 Task: Open Card Card0000000004 in Board Board0000000001 in Workspace WS0000000001 in Trello. Add Member 17.ch.pooja@gmail.com to Card Card0000000004 in Board Board0000000001 in Workspace WS0000000001 in Trello. Add Red Label titled Label0000000004 to Card Card0000000004 in Board Board0000000001 in Workspace WS0000000001 in Trello. Add Checklist CL0000000004 to Card Card0000000004 in Board Board0000000001 in Workspace WS0000000001 in Trello. Add Dates with Start Date as Jul 01 2023 and Due Date as Jul 31 2023 to Card Card0000000004 in Board Board0000000001 in Workspace WS0000000001 in Trello
Action: Mouse moved to (394, 443)
Screenshot: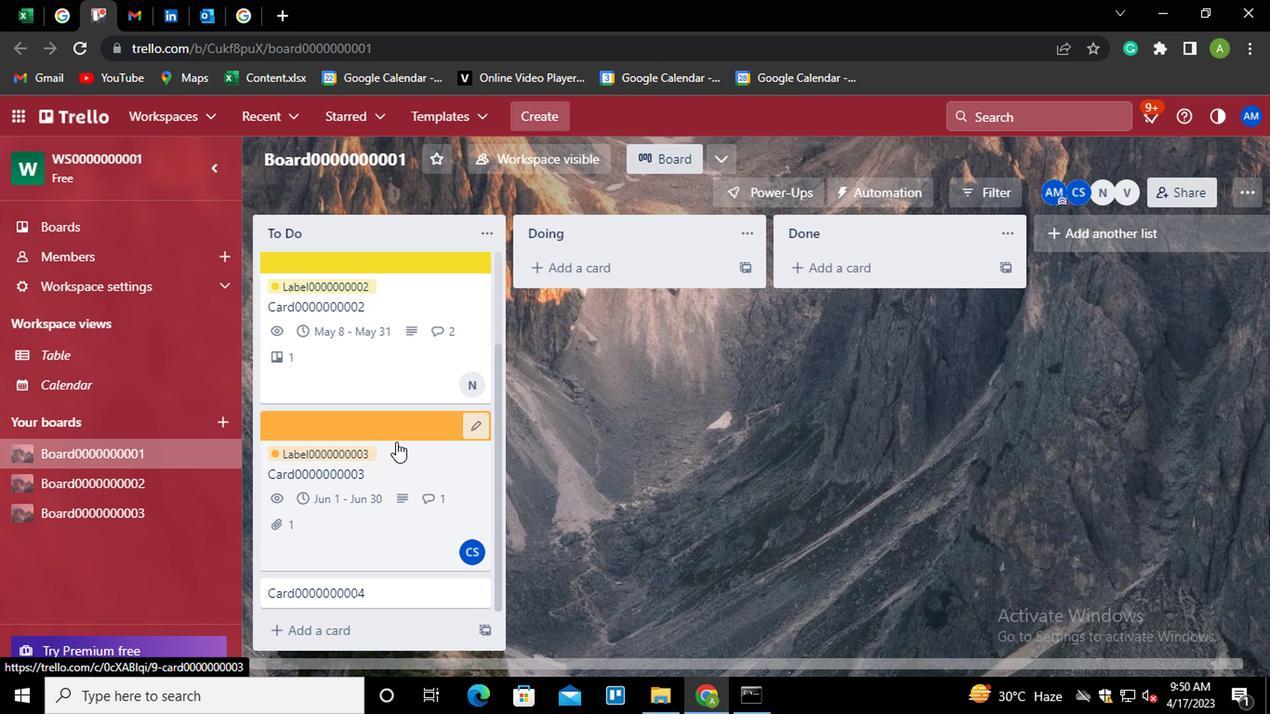 
Action: Mouse scrolled (394, 442) with delta (0, 0)
Screenshot: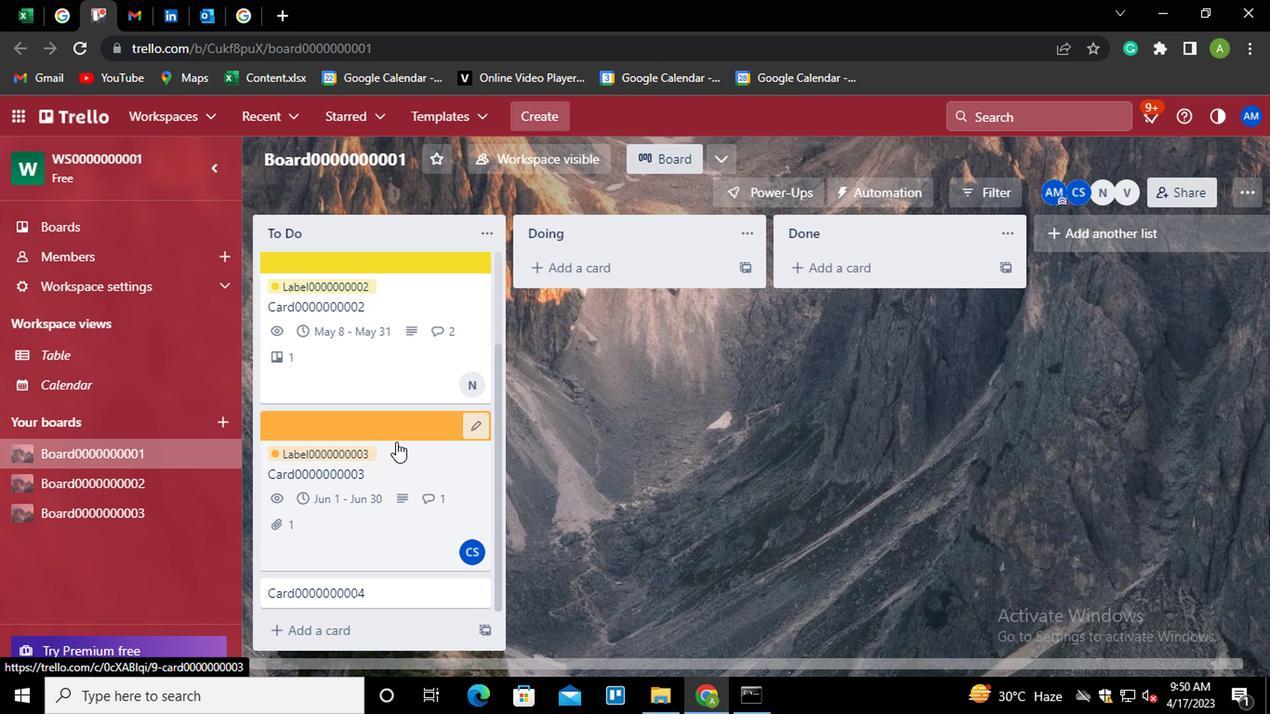 
Action: Mouse scrolled (394, 442) with delta (0, 0)
Screenshot: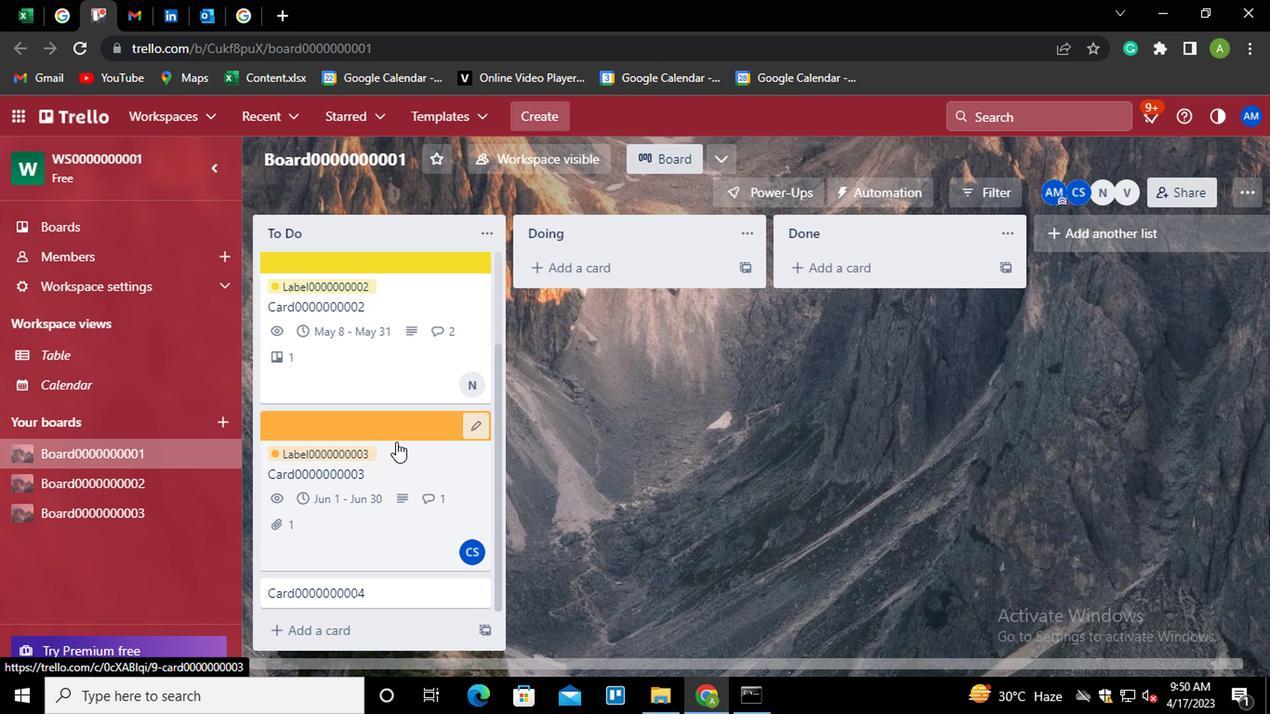 
Action: Mouse scrolled (394, 442) with delta (0, 0)
Screenshot: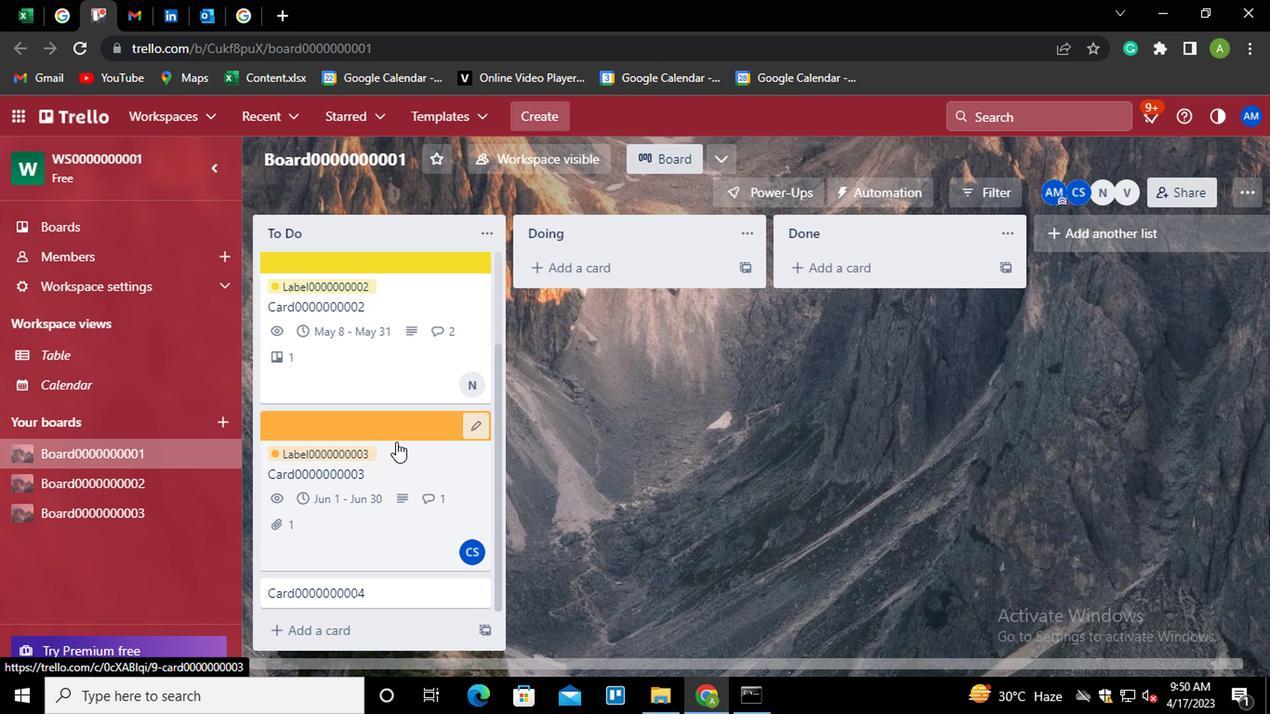 
Action: Mouse scrolled (394, 442) with delta (0, 0)
Screenshot: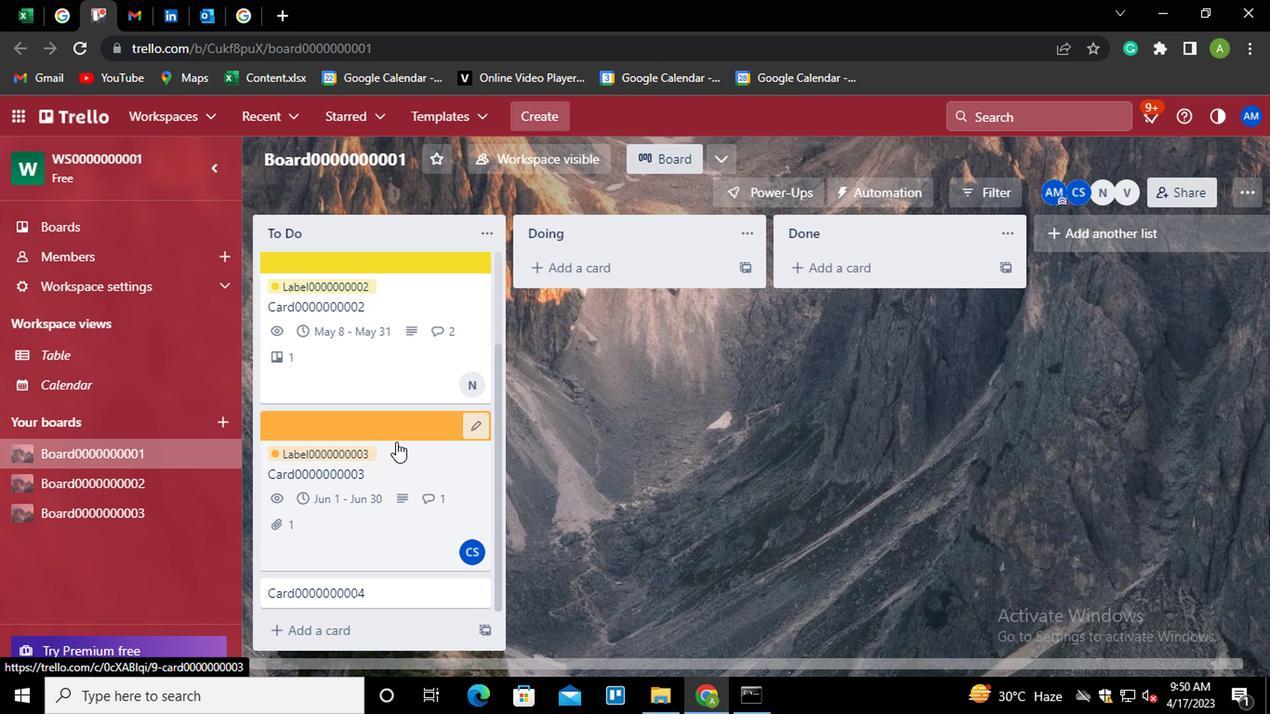 
Action: Mouse moved to (383, 590)
Screenshot: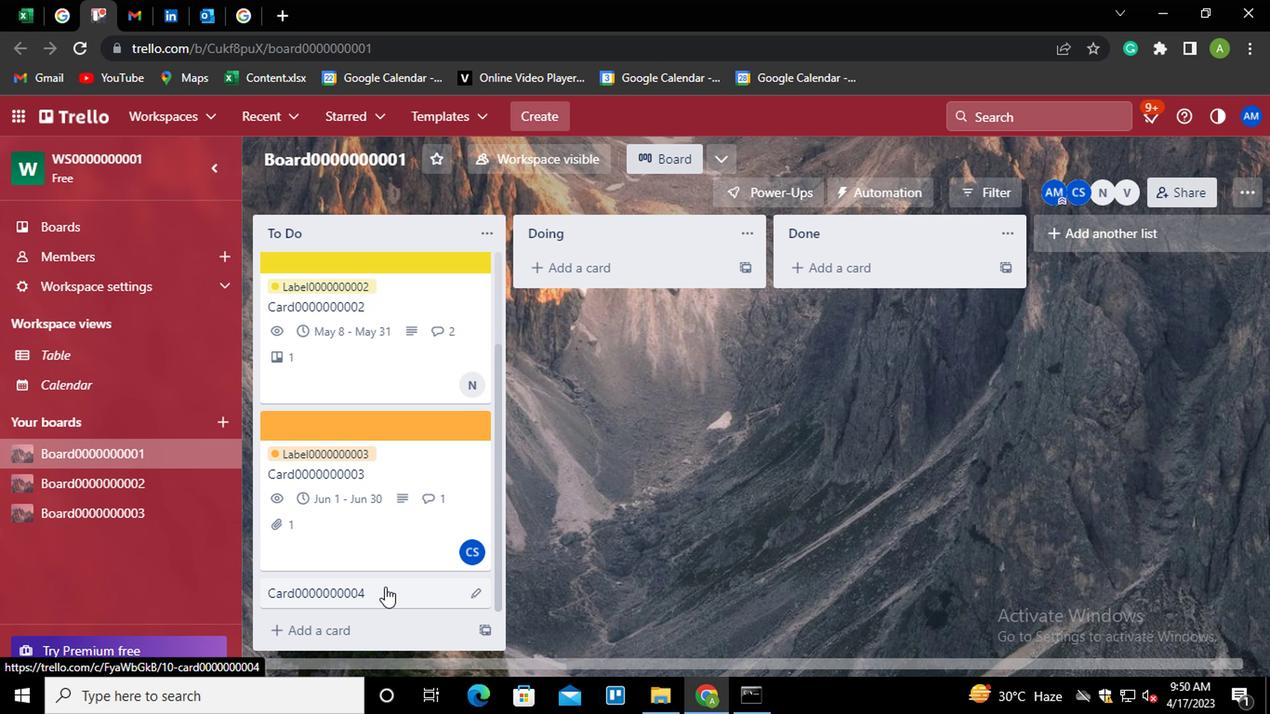 
Action: Mouse pressed left at (383, 590)
Screenshot: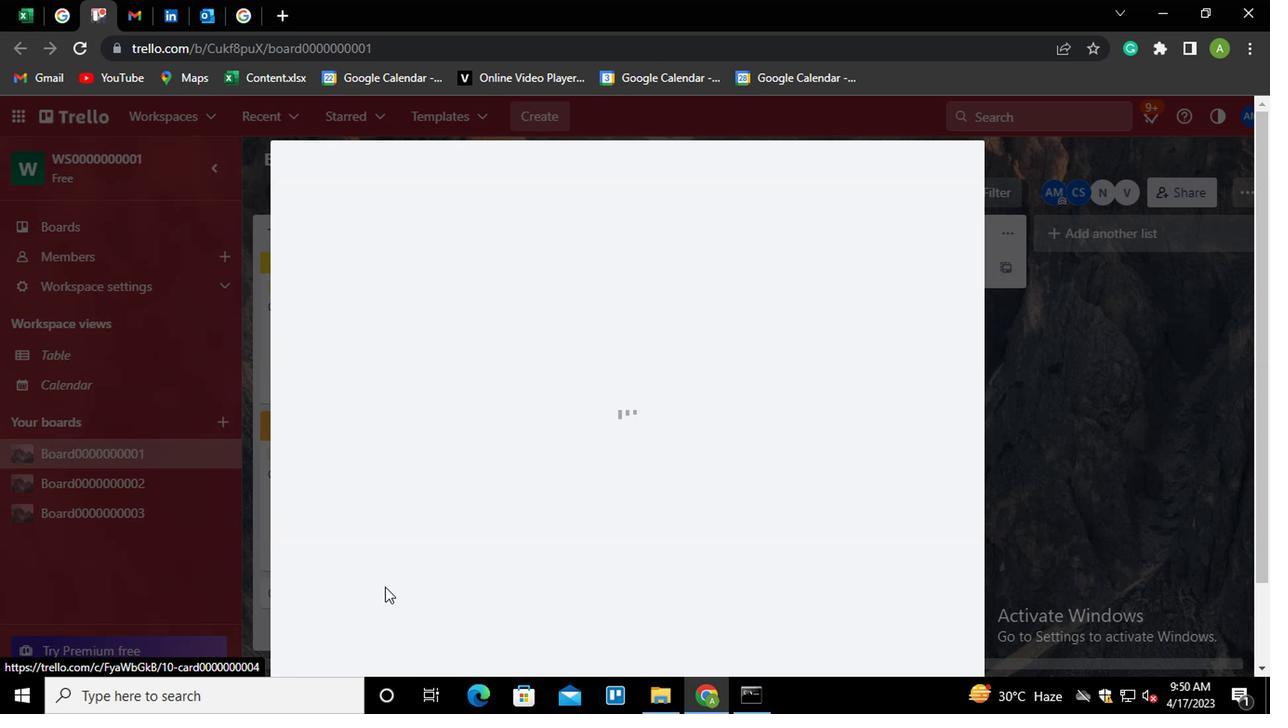 
Action: Mouse moved to (884, 332)
Screenshot: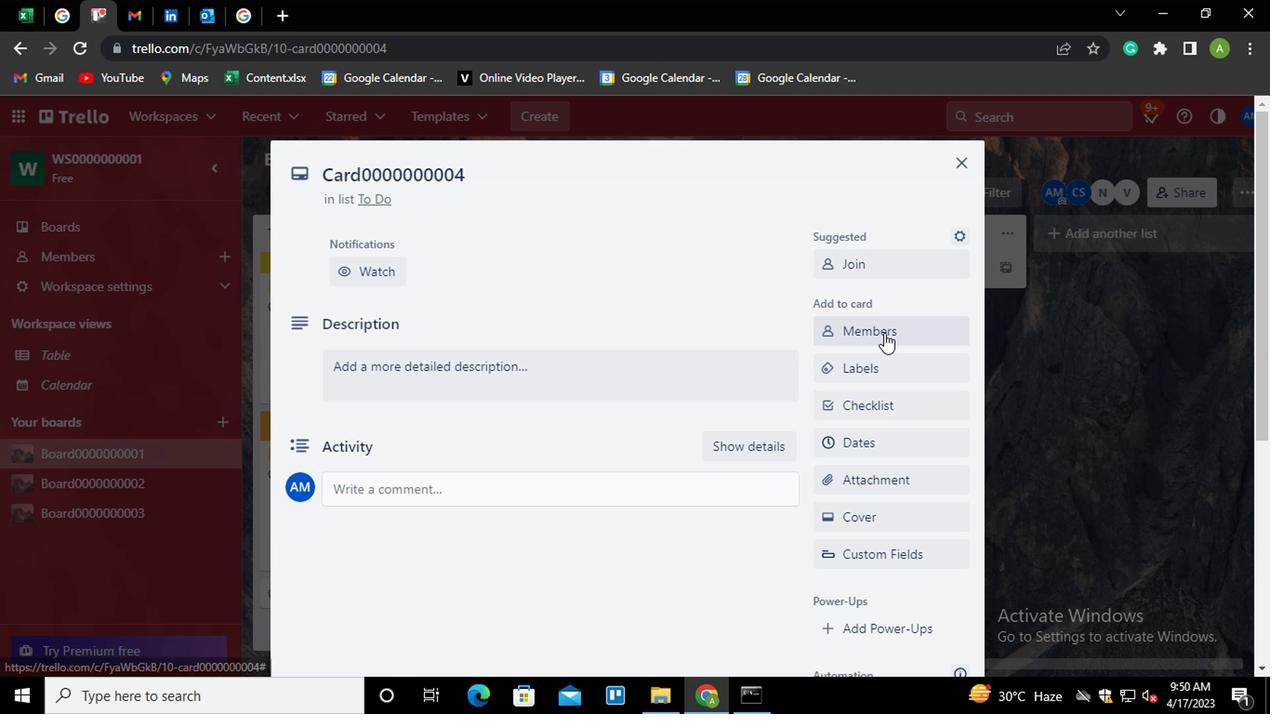 
Action: Mouse pressed left at (884, 332)
Screenshot: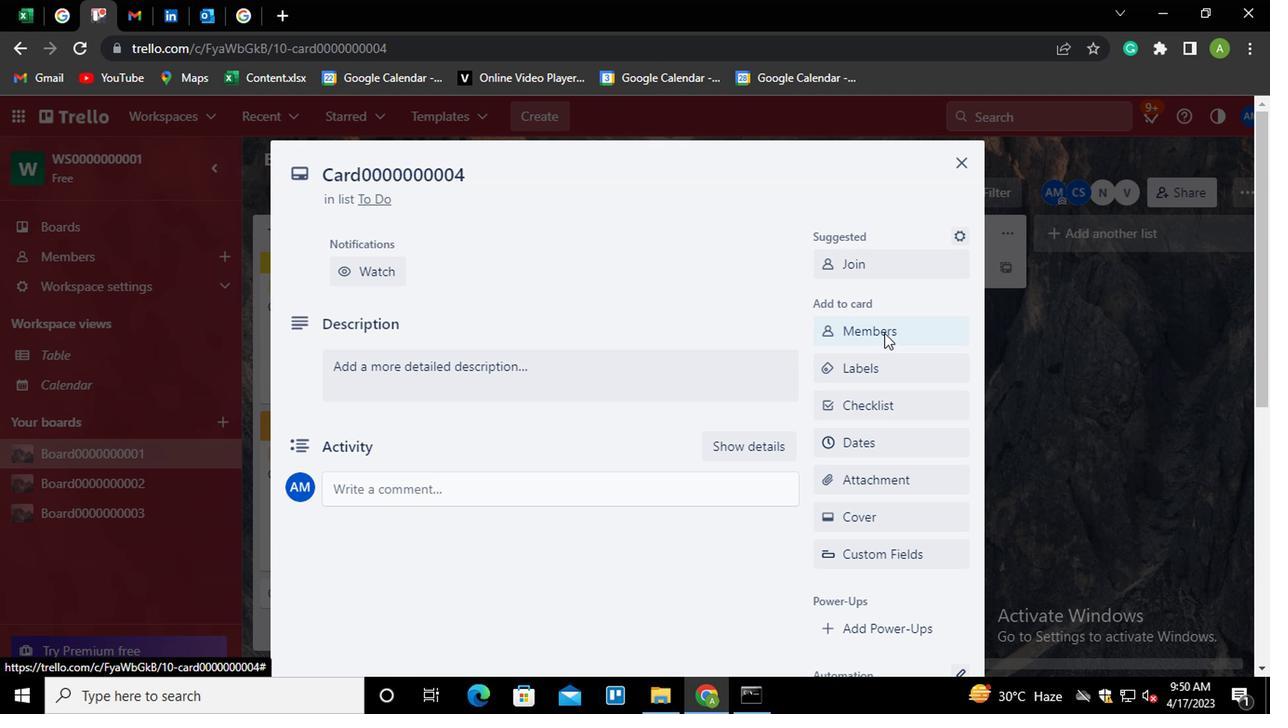 
Action: Mouse moved to (916, 201)
Screenshot: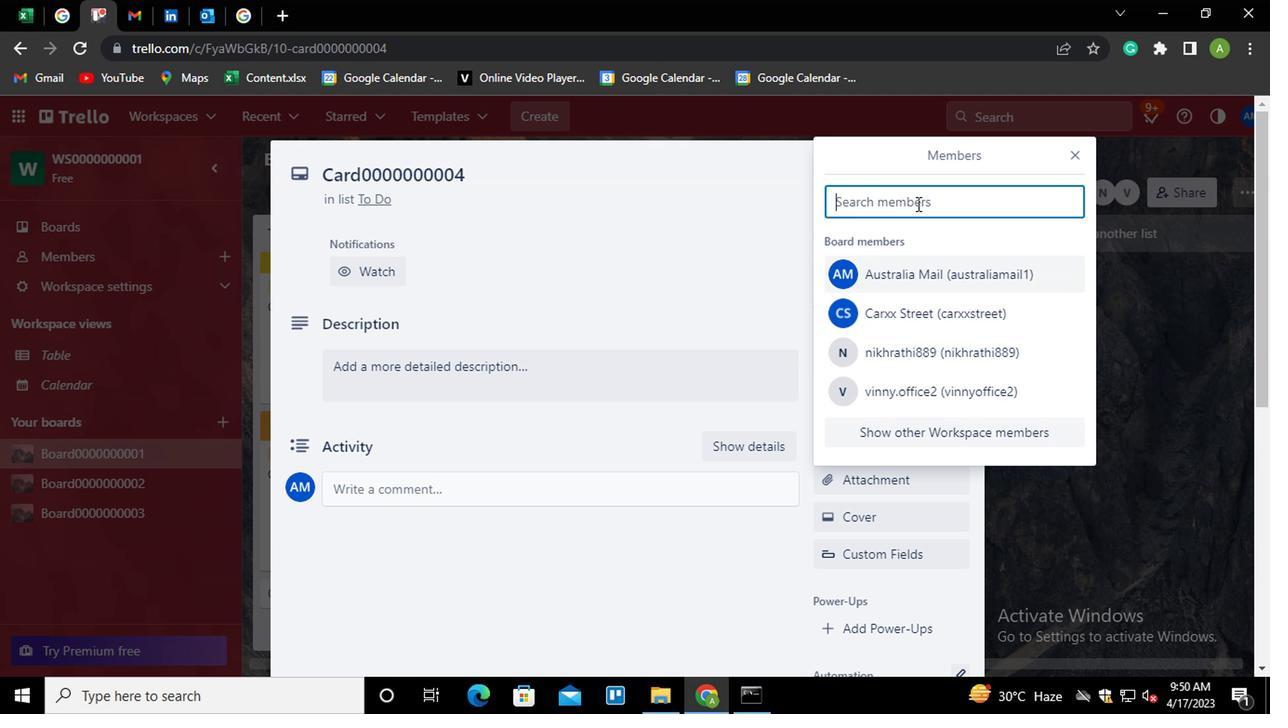 
Action: Mouse pressed left at (916, 201)
Screenshot: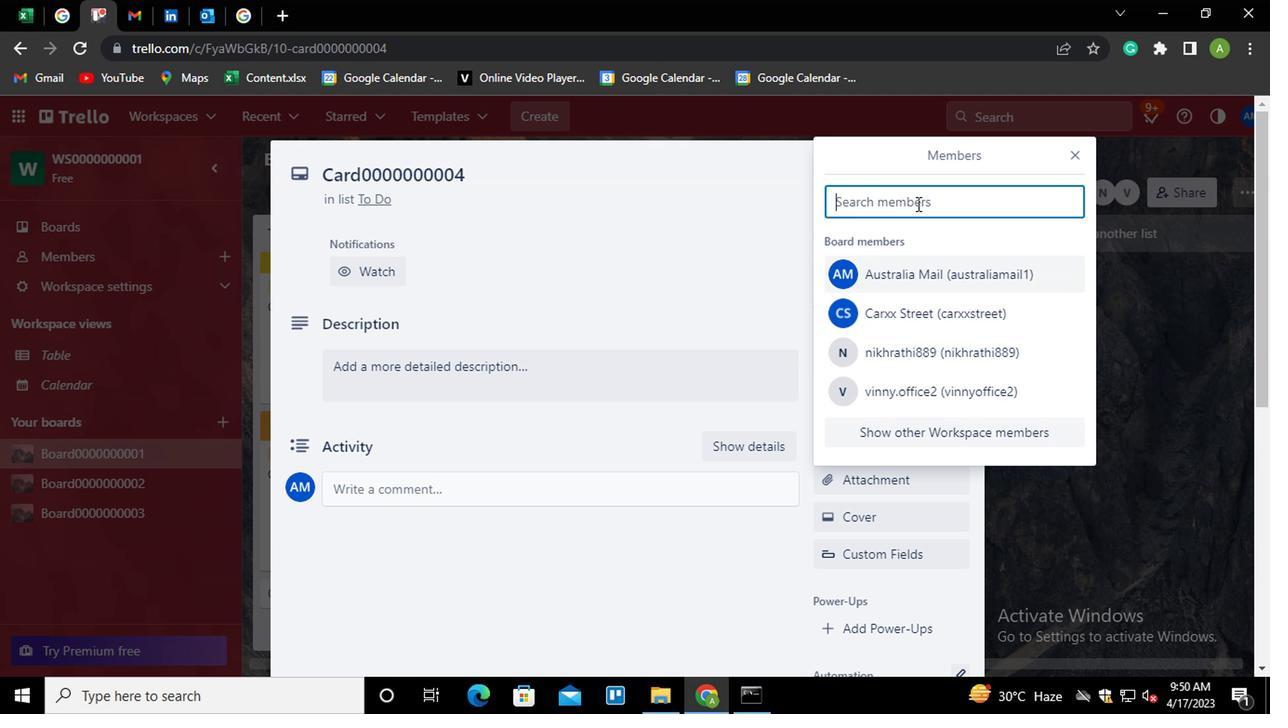 
Action: Mouse moved to (925, 198)
Screenshot: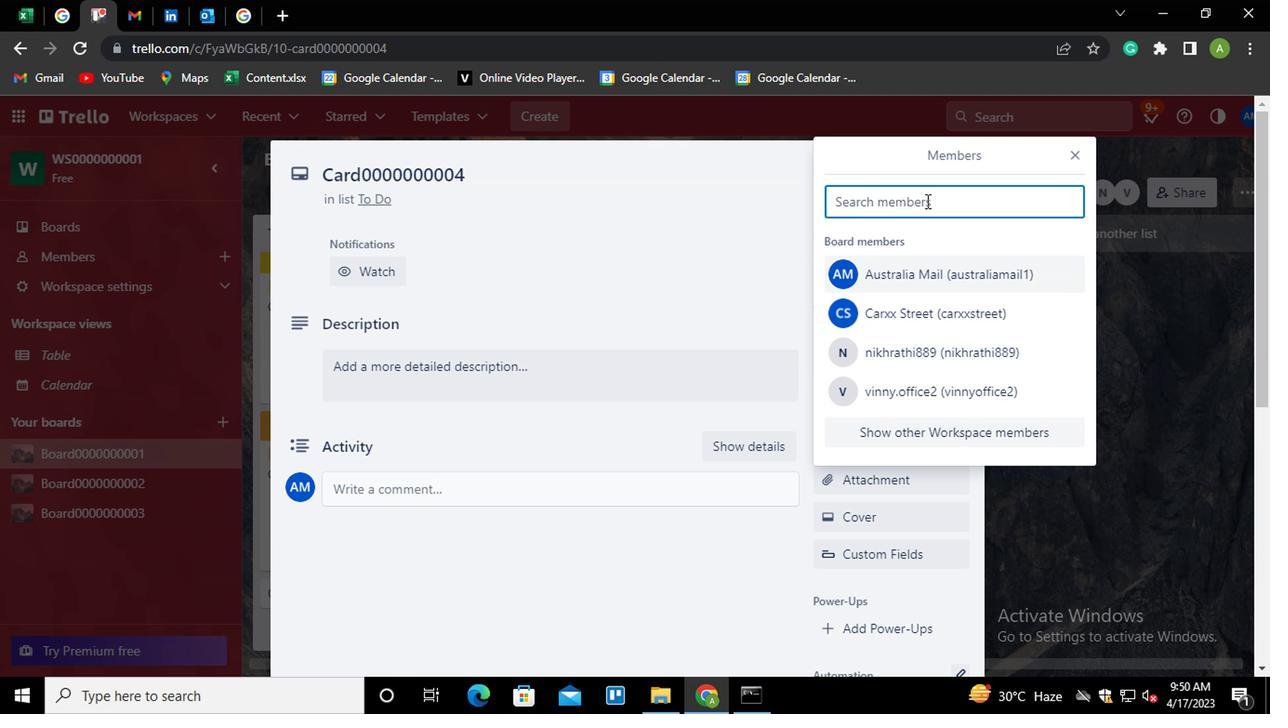 
Action: Key pressed 17.
Screenshot: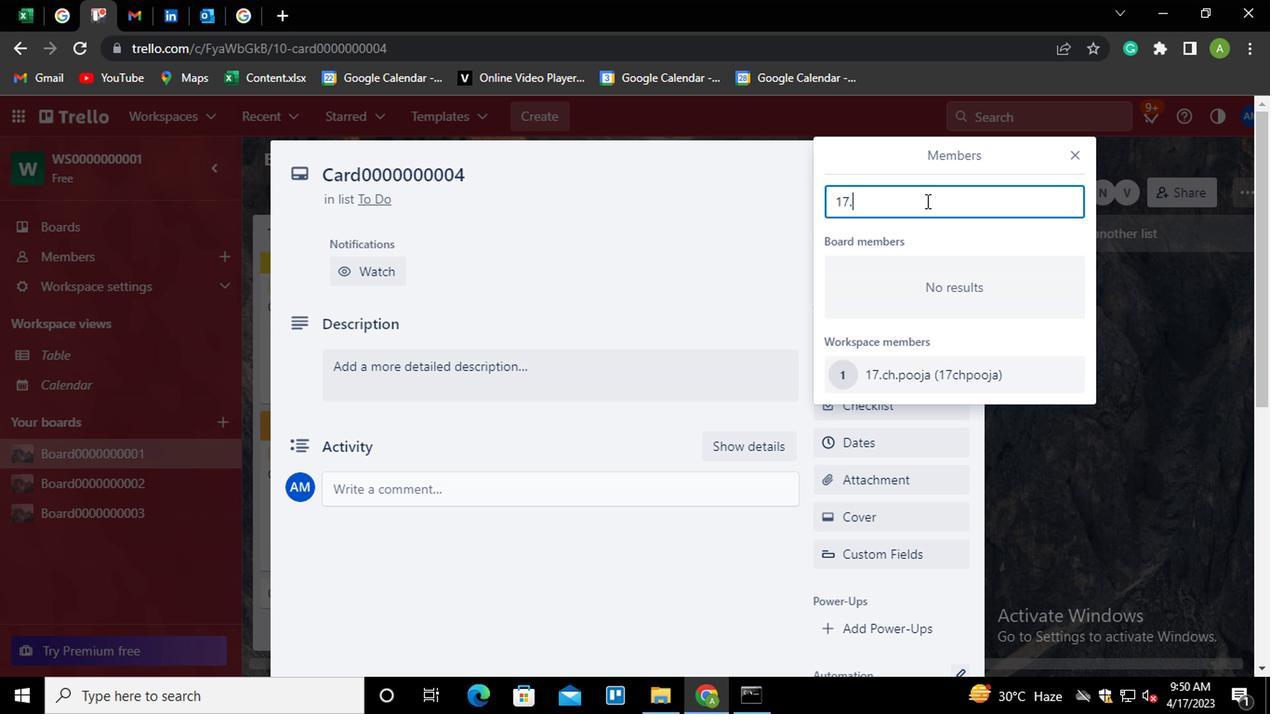 
Action: Mouse moved to (887, 371)
Screenshot: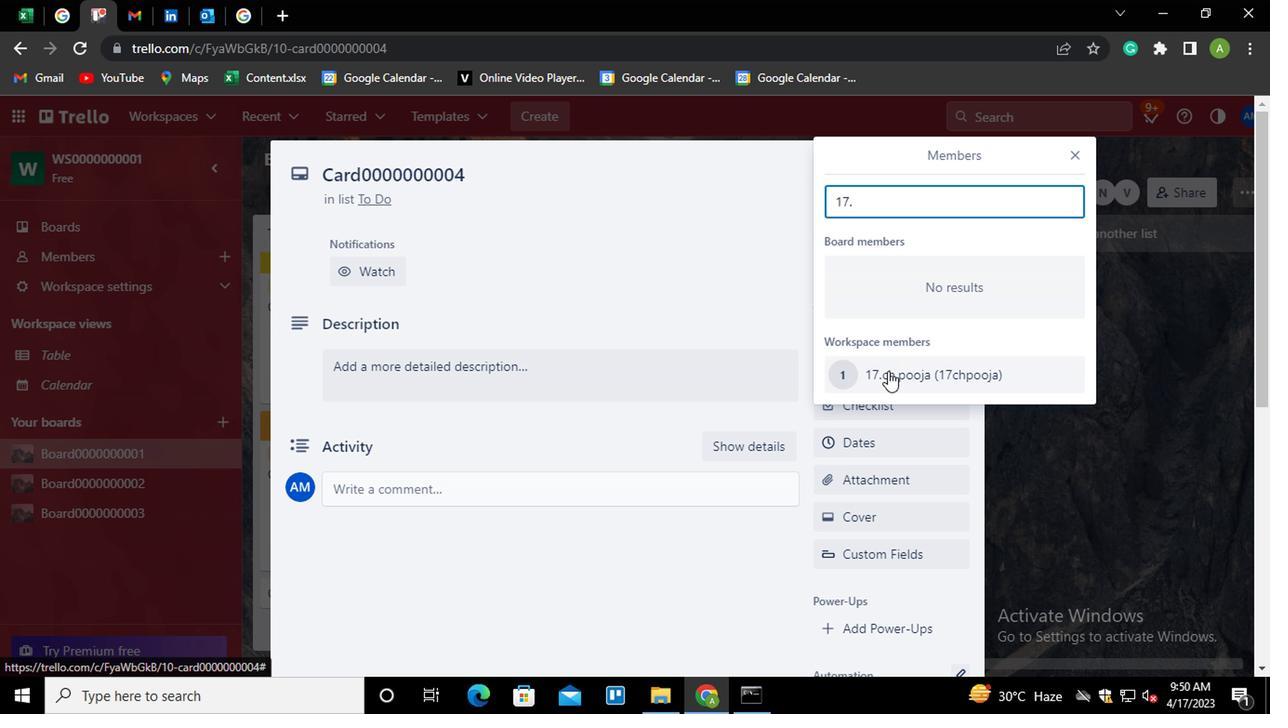 
Action: Mouse pressed left at (887, 371)
Screenshot: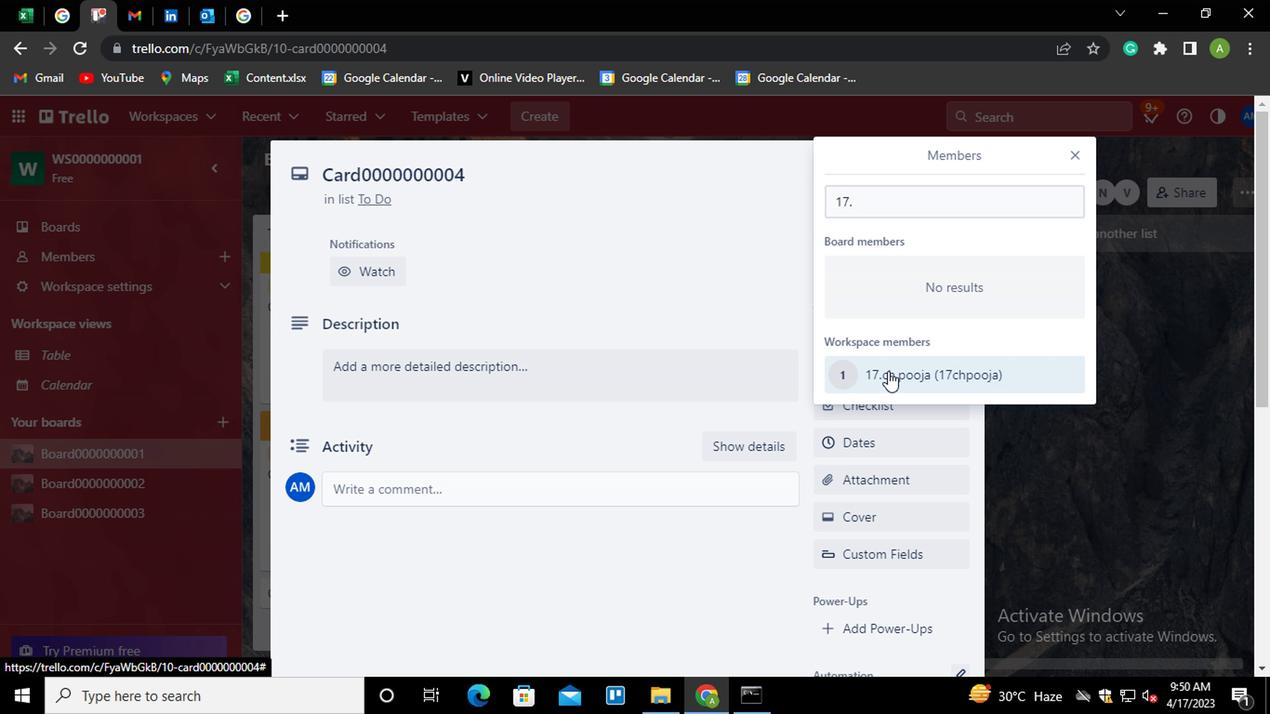 
Action: Mouse moved to (776, 240)
Screenshot: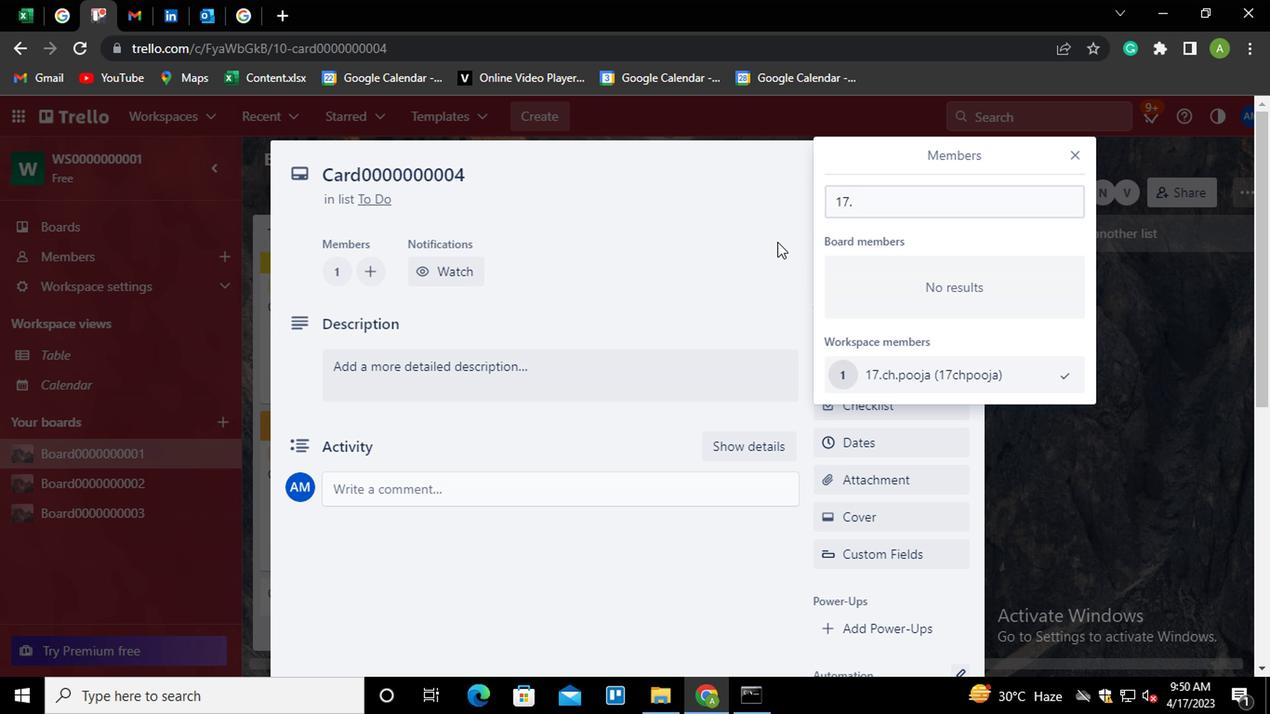 
Action: Mouse pressed left at (776, 240)
Screenshot: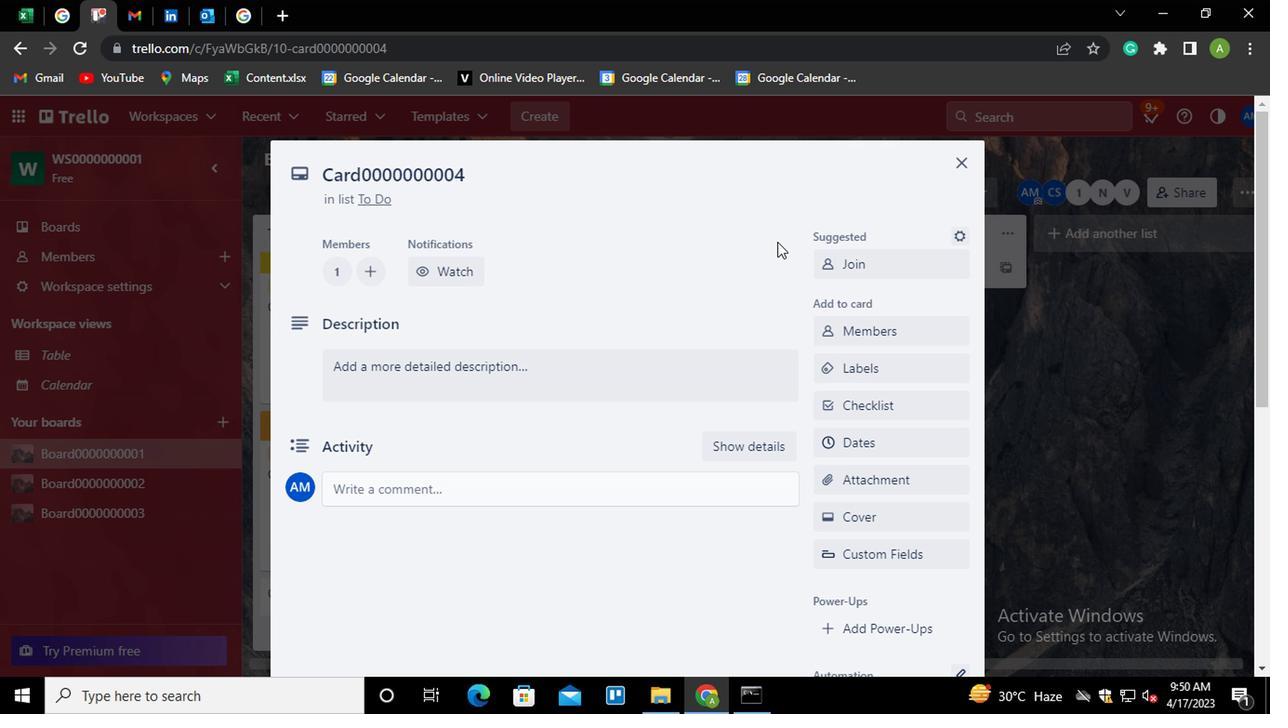 
Action: Mouse moved to (856, 365)
Screenshot: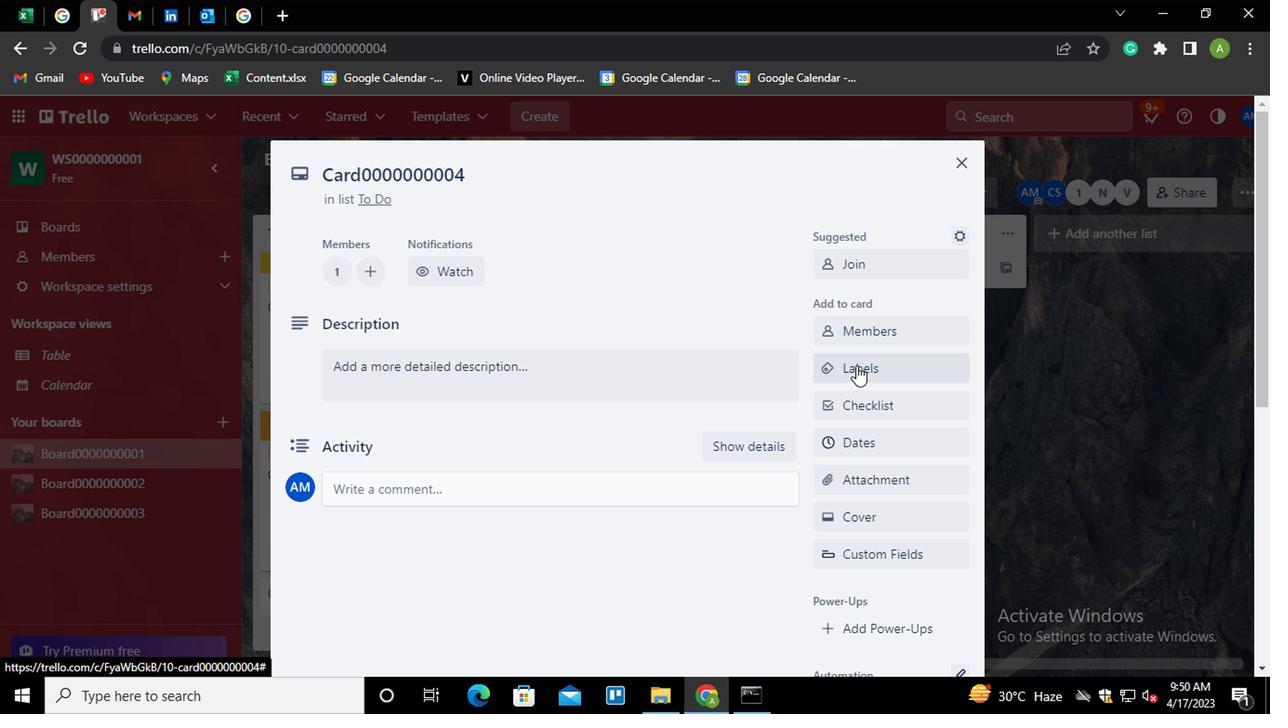
Action: Mouse pressed left at (856, 365)
Screenshot: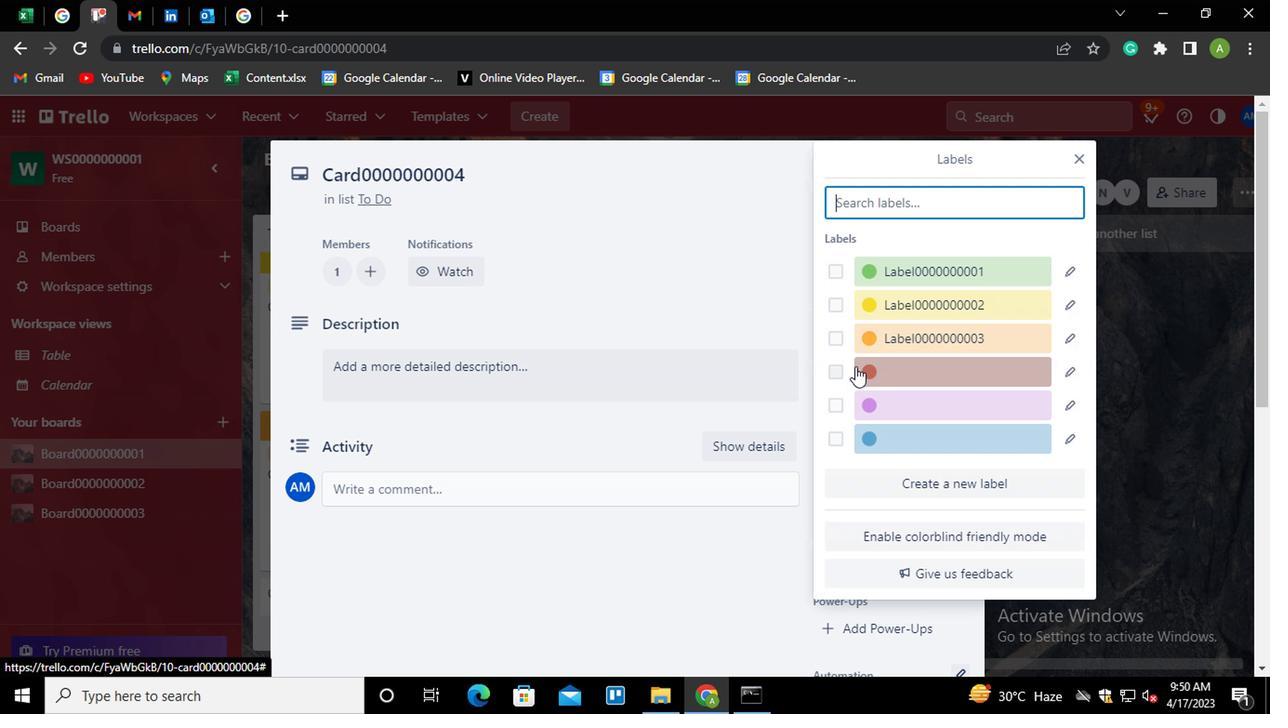 
Action: Mouse moved to (831, 371)
Screenshot: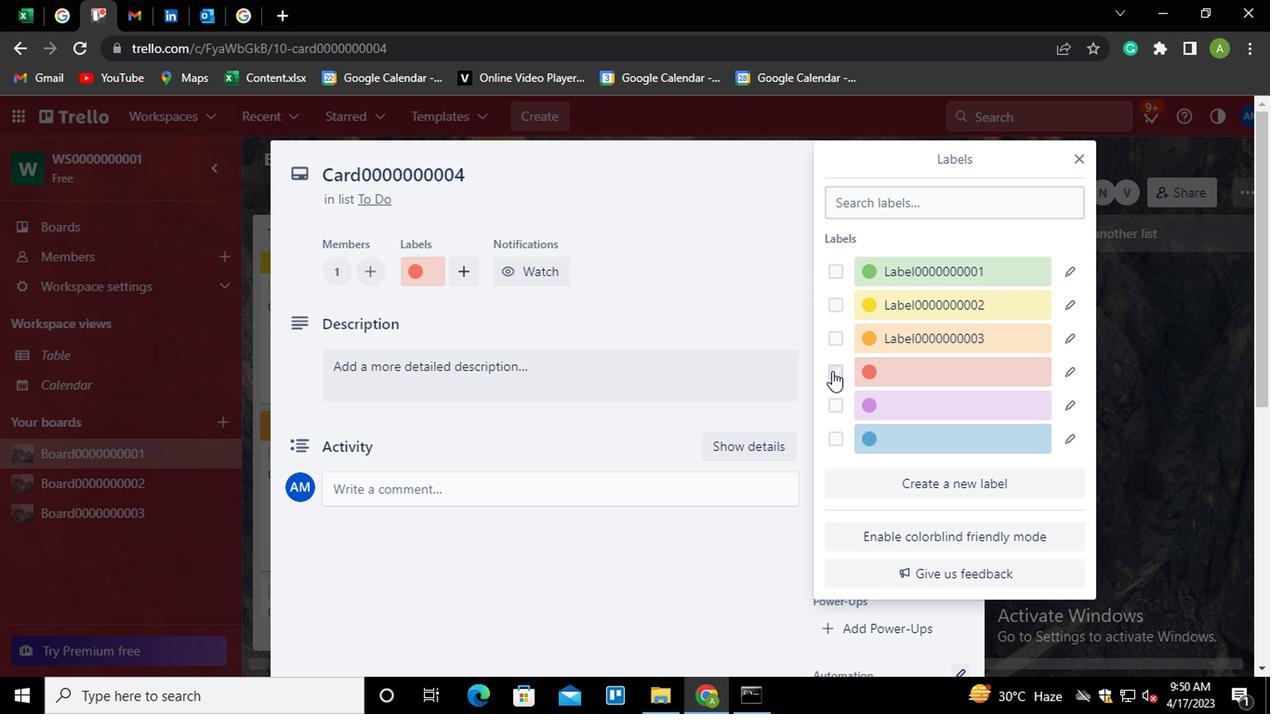 
Action: Mouse pressed left at (831, 371)
Screenshot: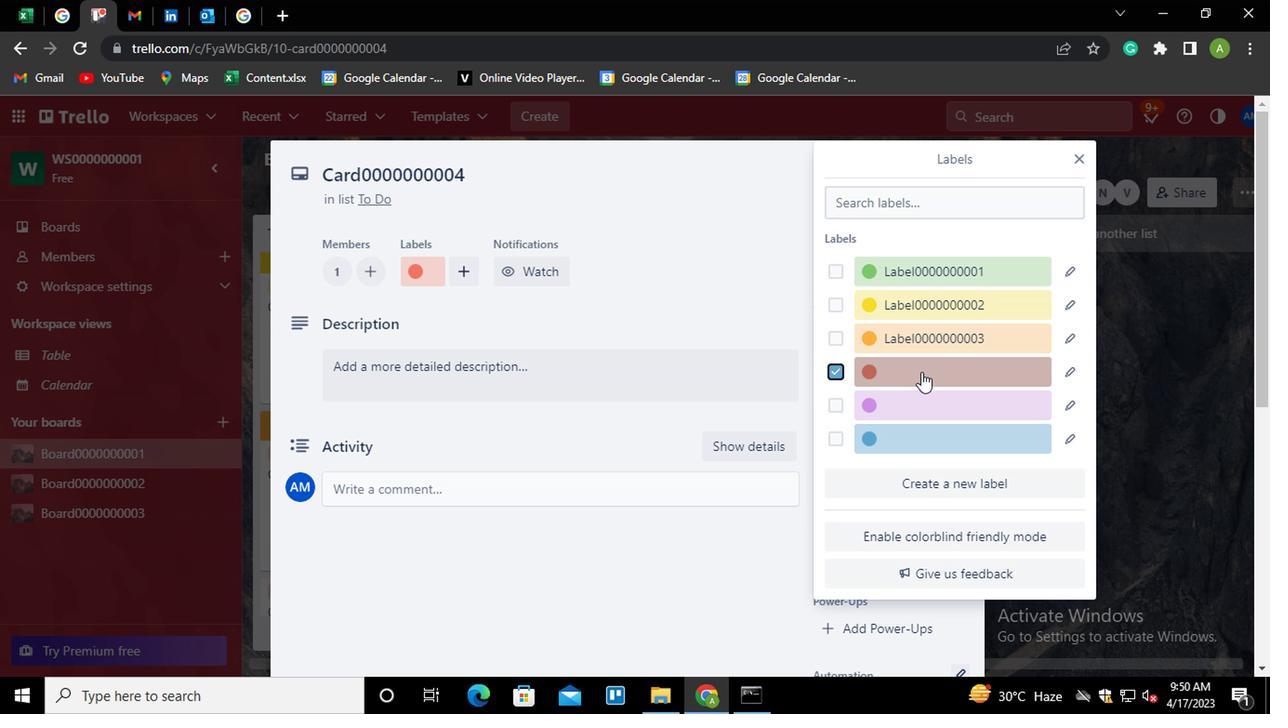 
Action: Mouse moved to (1067, 367)
Screenshot: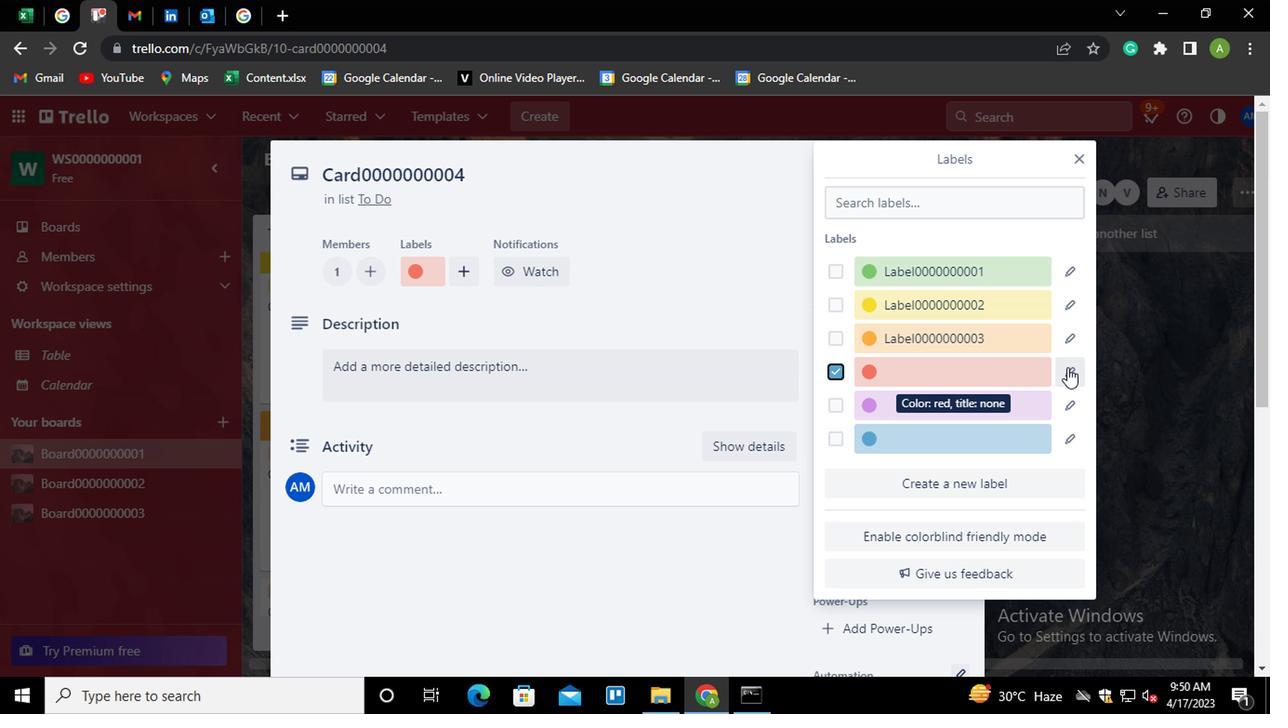 
Action: Mouse pressed left at (1067, 367)
Screenshot: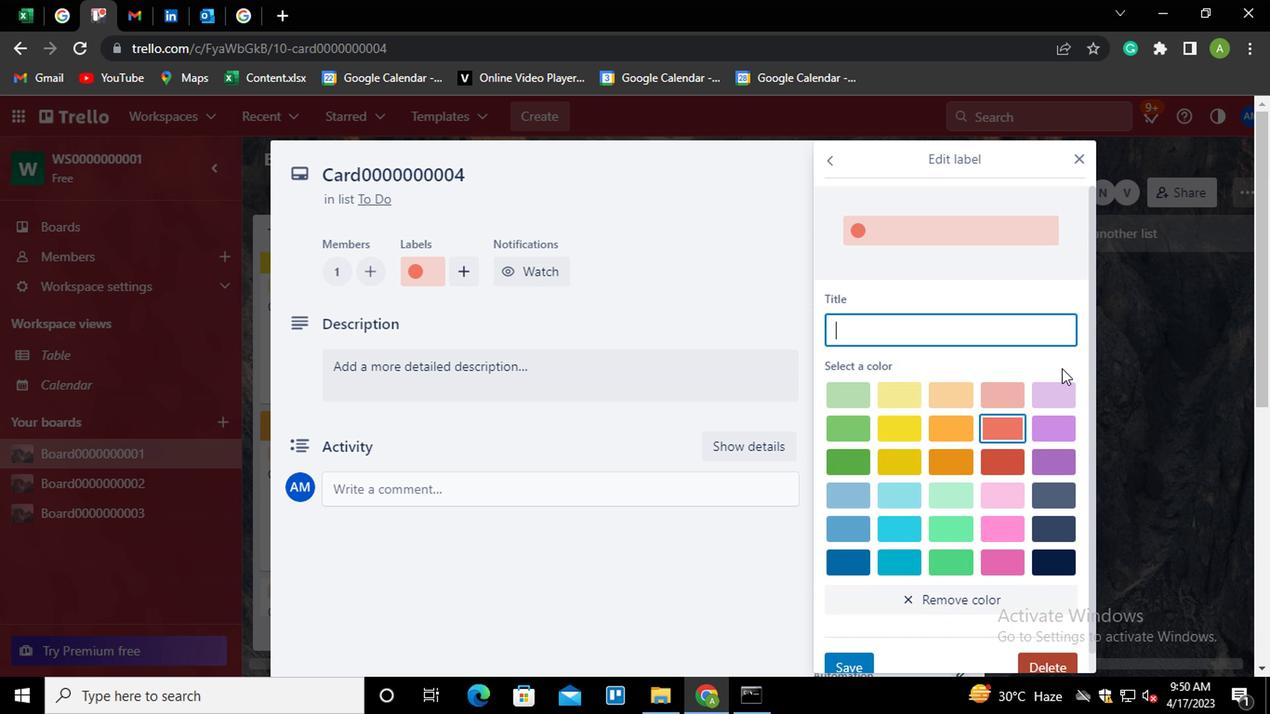 
Action: Mouse moved to (859, 328)
Screenshot: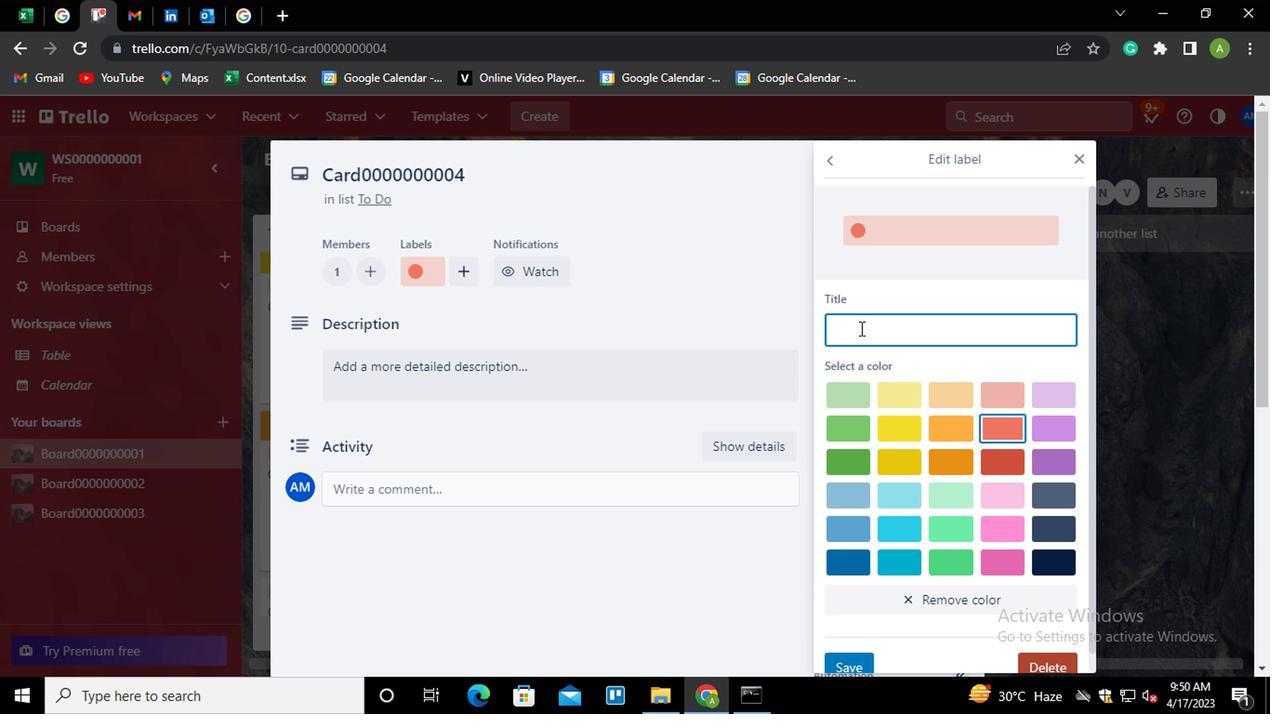 
Action: Mouse pressed left at (859, 328)
Screenshot: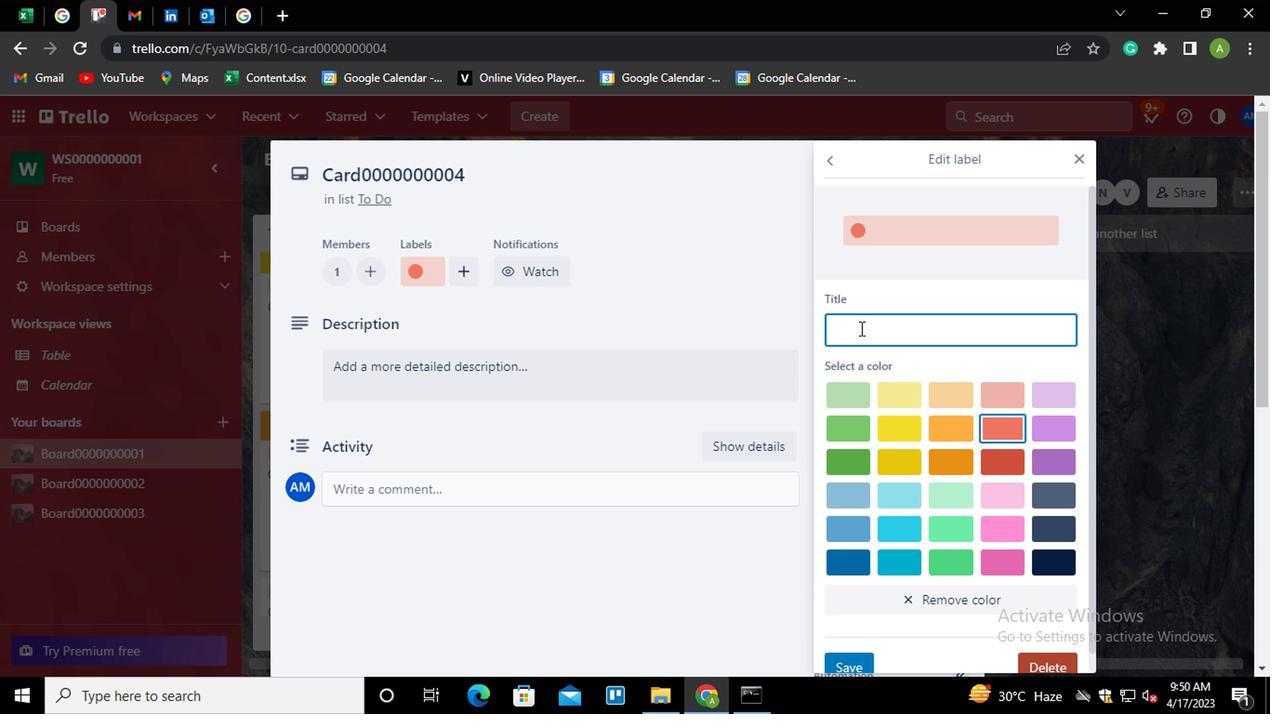 
Action: Mouse moved to (859, 328)
Screenshot: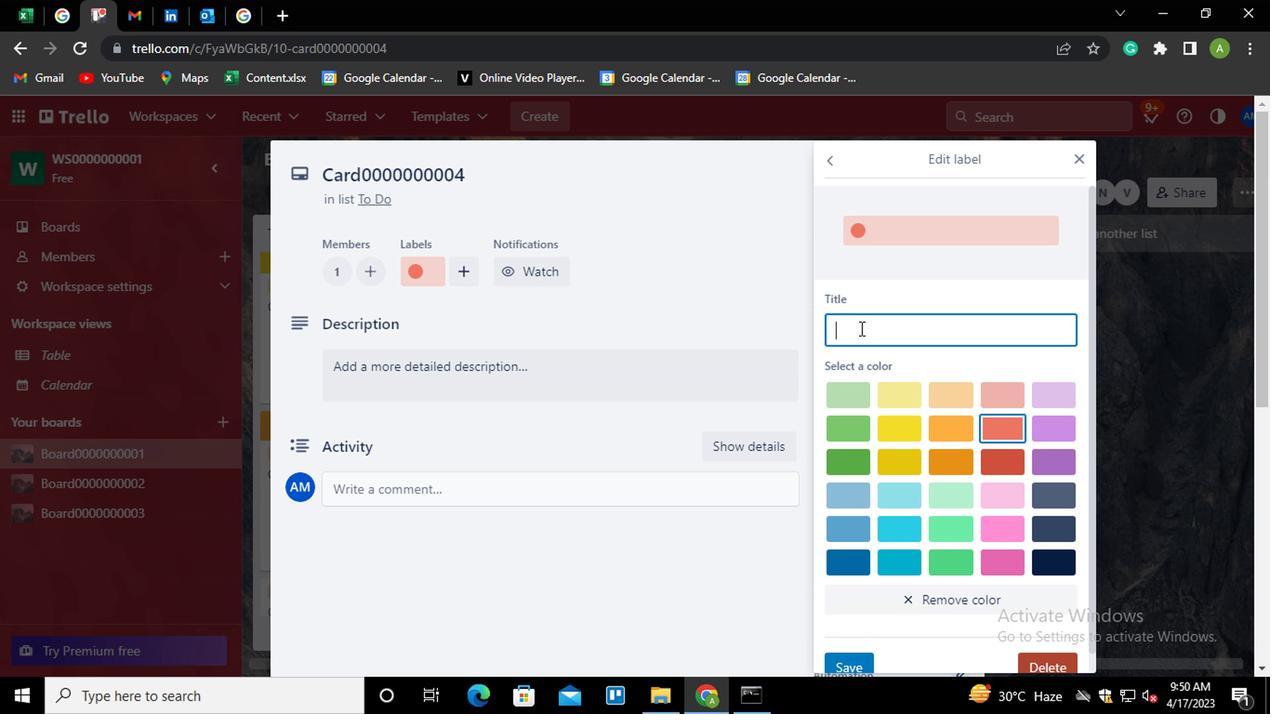 
Action: Key pressed <Key.shift><Key.shift><Key.shift><Key.shift><Key.shift><Key.shift><Key.shift><Key.shift><Key.shift><Key.shift><Key.shift><Key.shift><Key.shift><Key.shift><Key.shift><Key.shift><Key.shift><Key.shift><Key.shift><Key.shift><Key.shift><Key.shift><Key.shift><Key.shift><Key.shift><Key.shift>LABEL0000000004
Screenshot: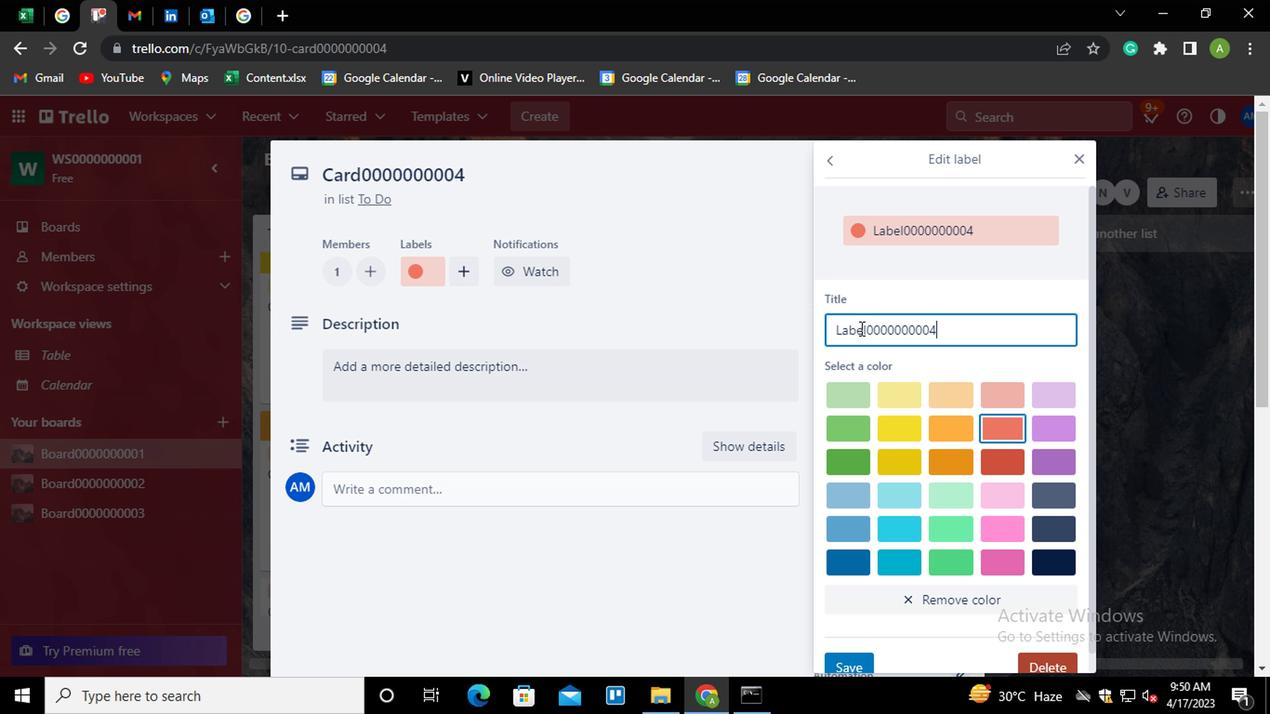 
Action: Mouse moved to (854, 670)
Screenshot: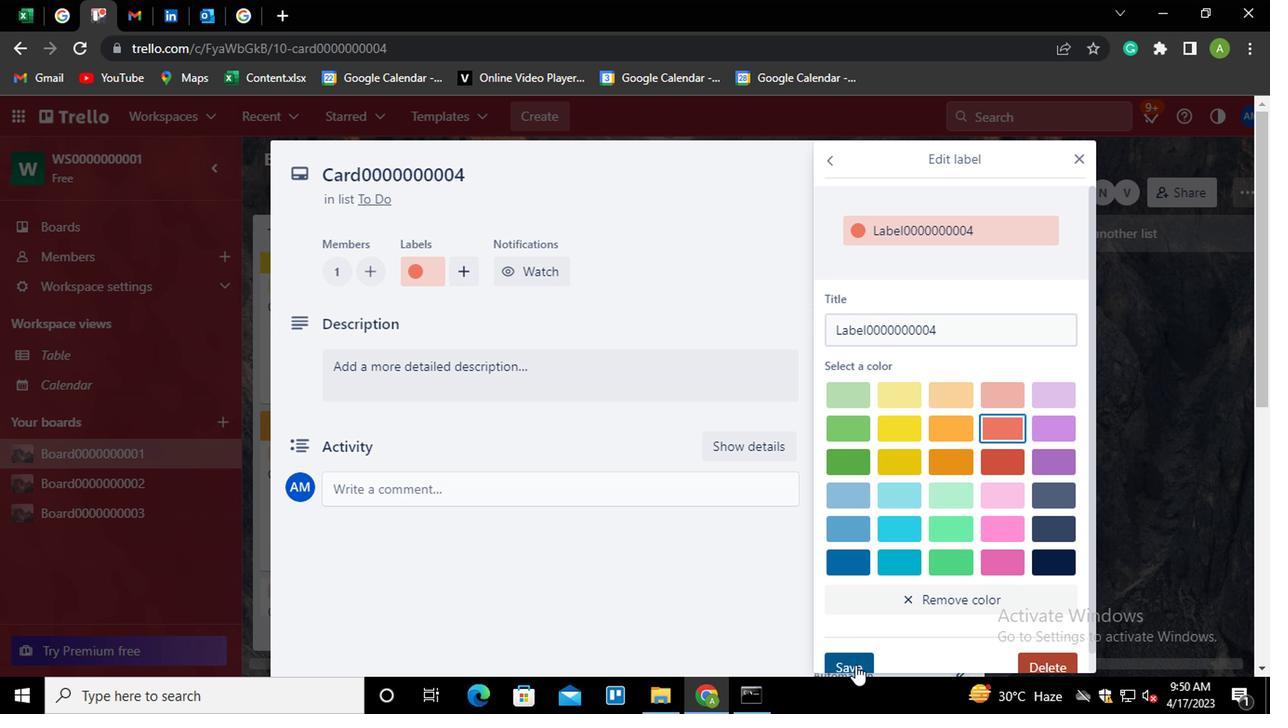 
Action: Mouse pressed left at (854, 670)
Screenshot: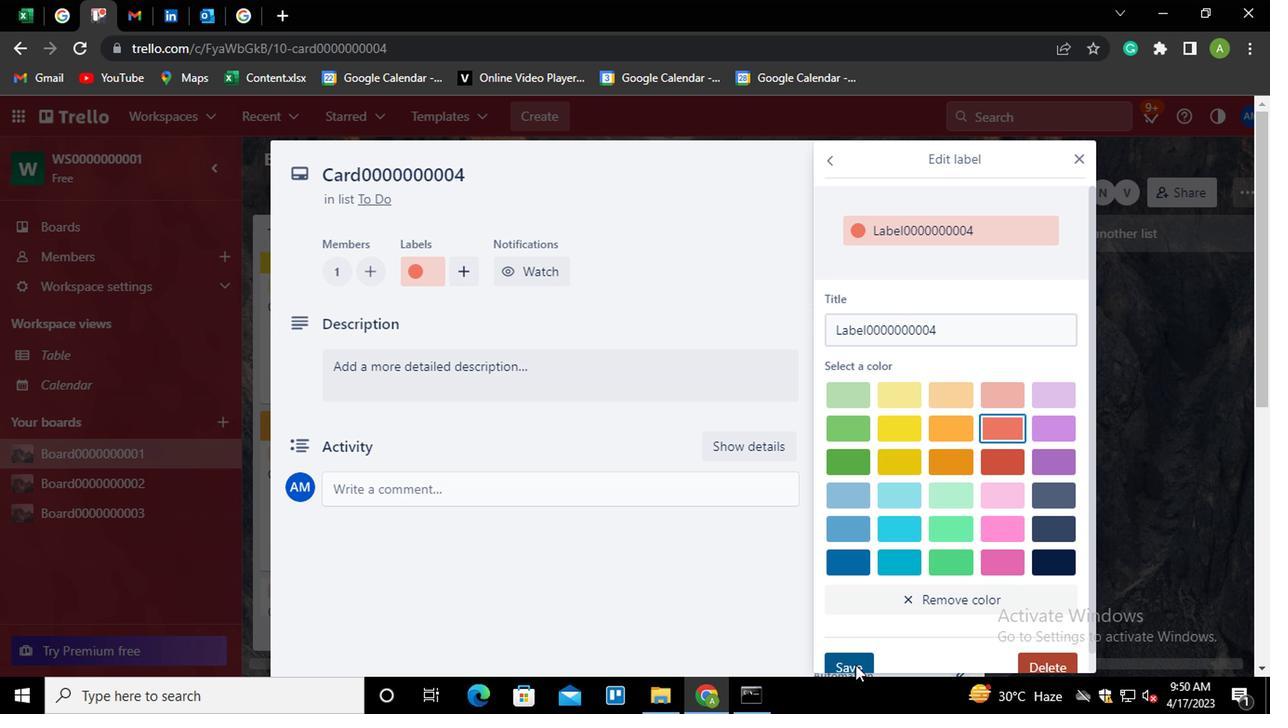 
Action: Mouse moved to (731, 295)
Screenshot: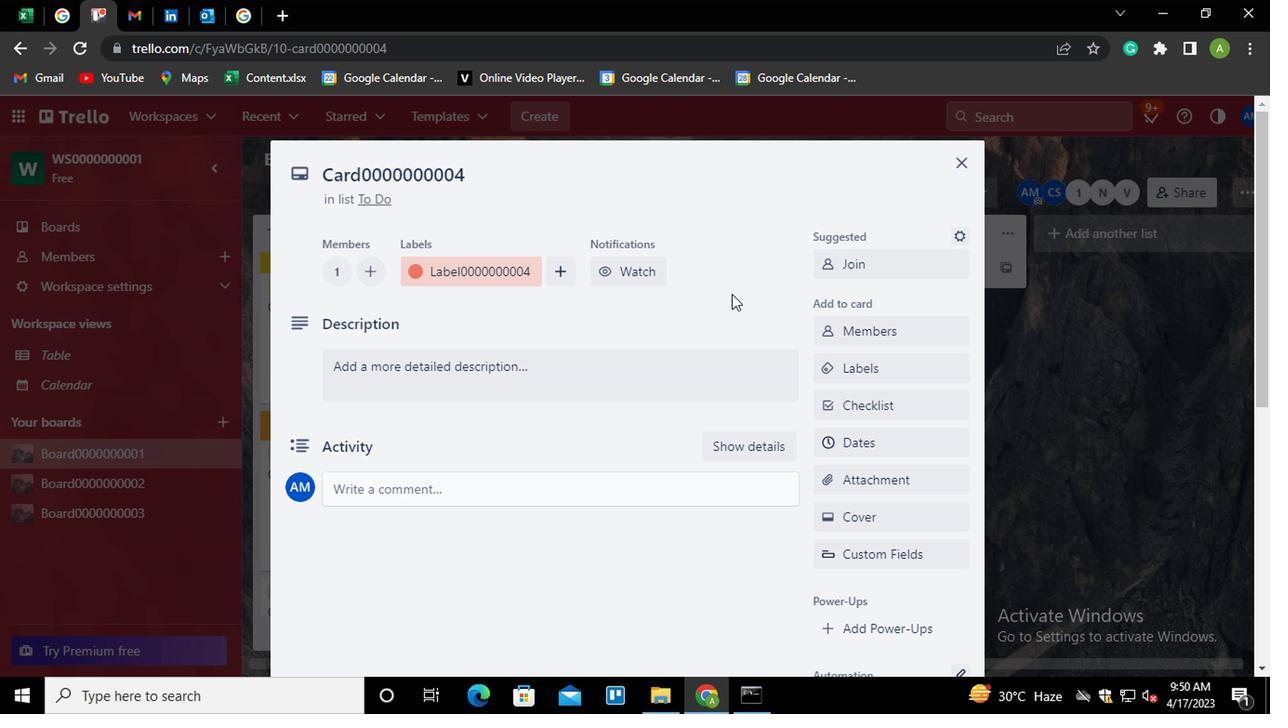 
Action: Mouse pressed left at (731, 295)
Screenshot: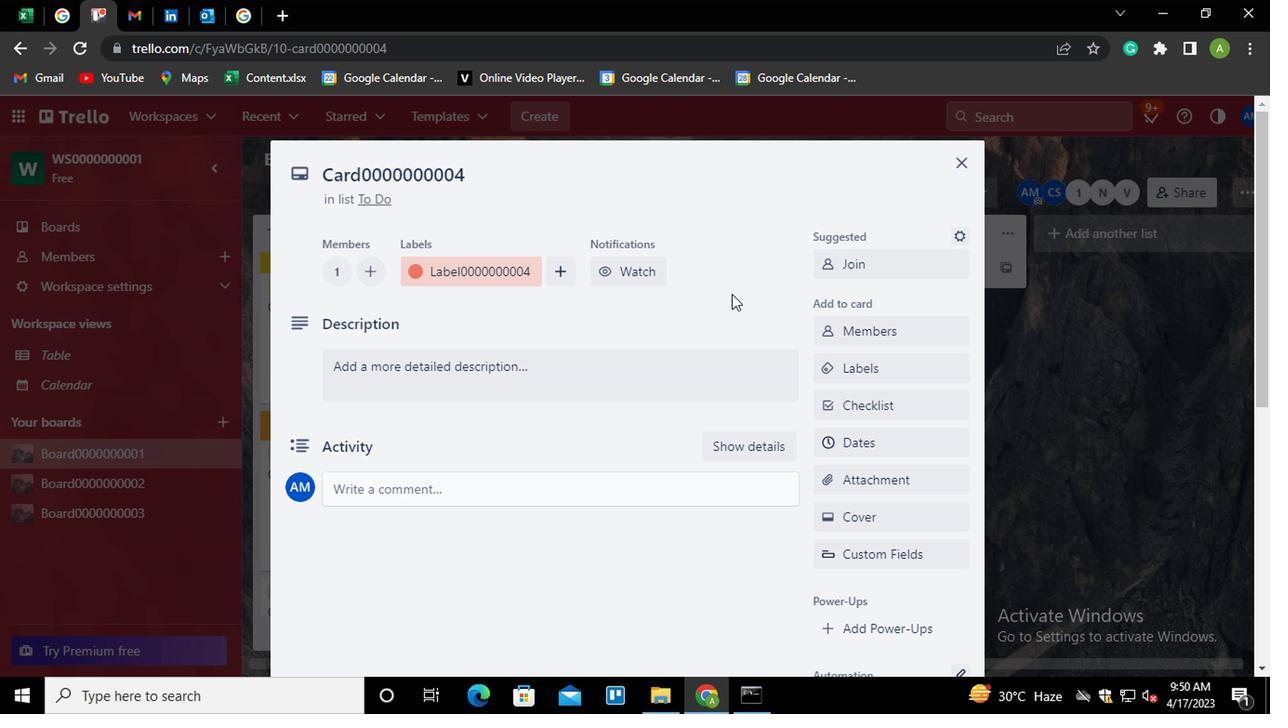 
Action: Mouse moved to (864, 418)
Screenshot: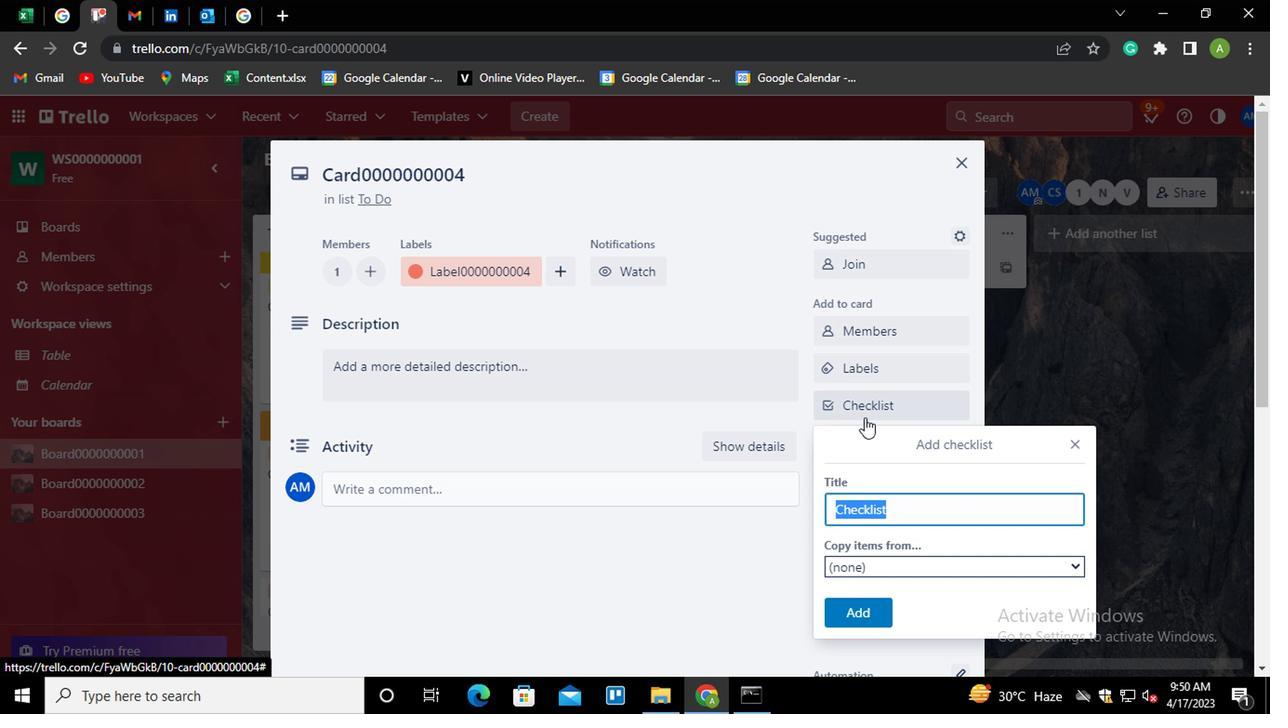 
Action: Mouse pressed left at (864, 418)
Screenshot: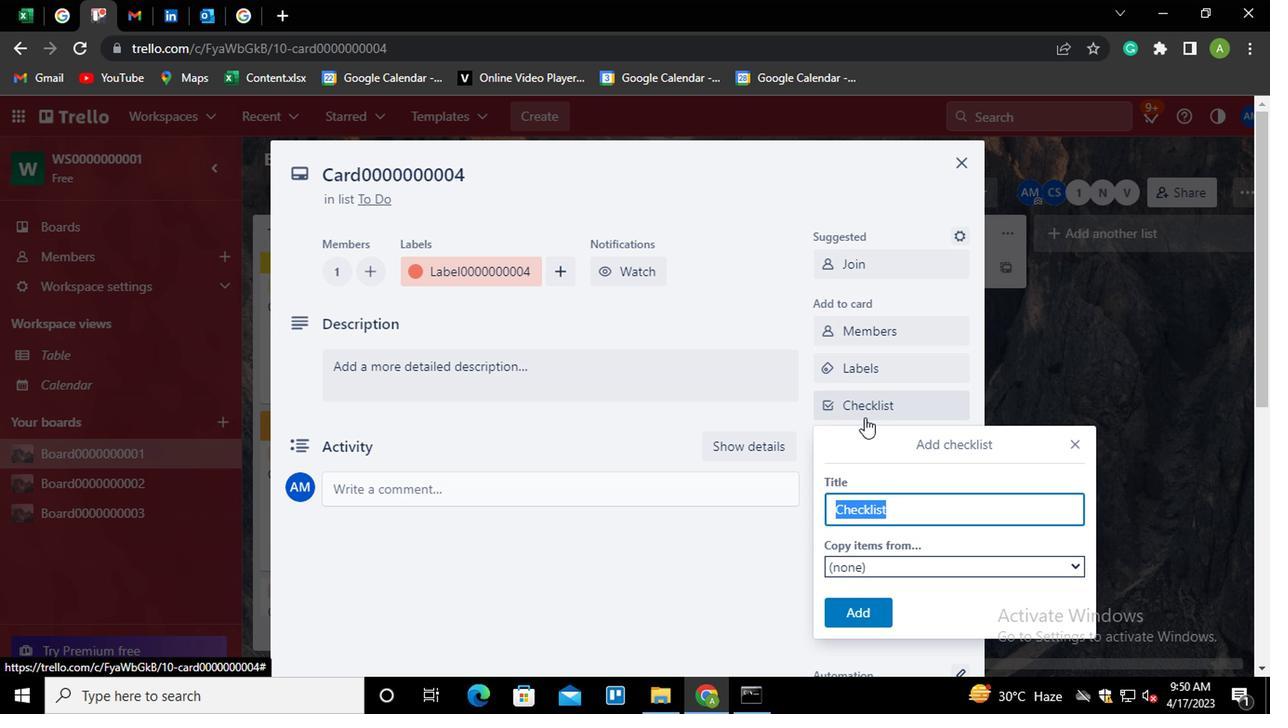 
Action: Mouse moved to (829, 406)
Screenshot: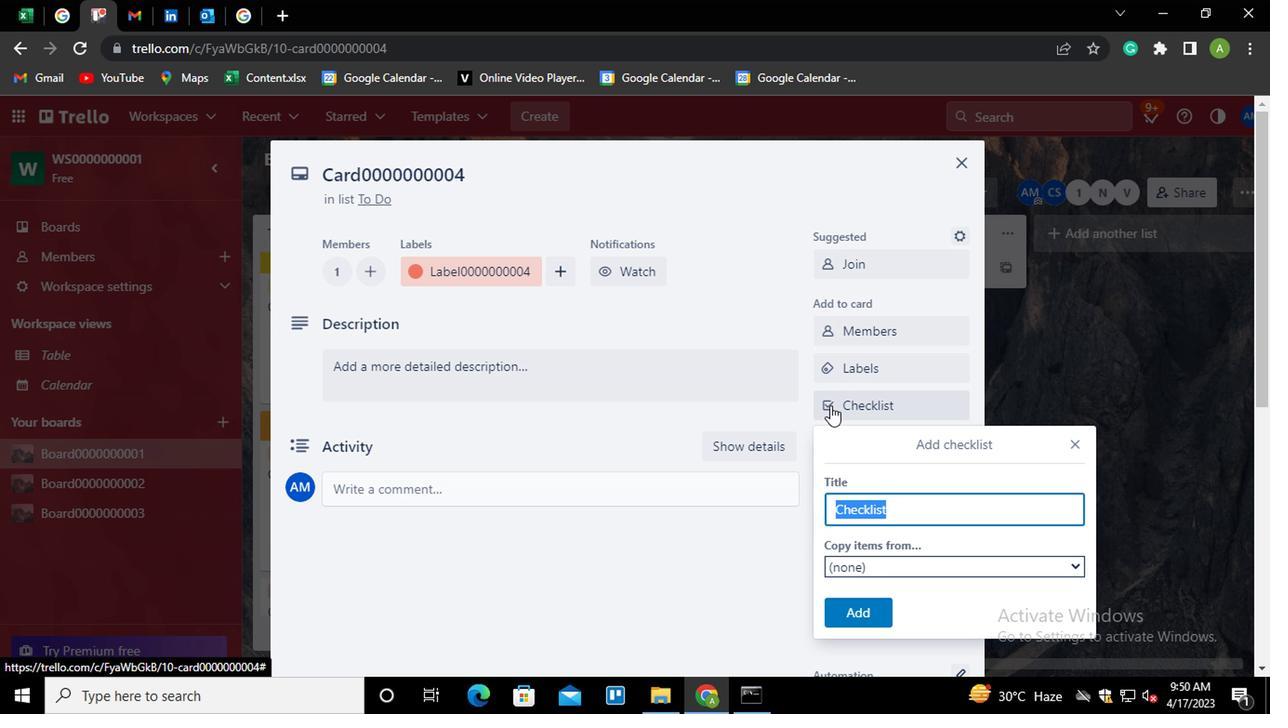 
Action: Key pressed <Key.shift>CL000000
Screenshot: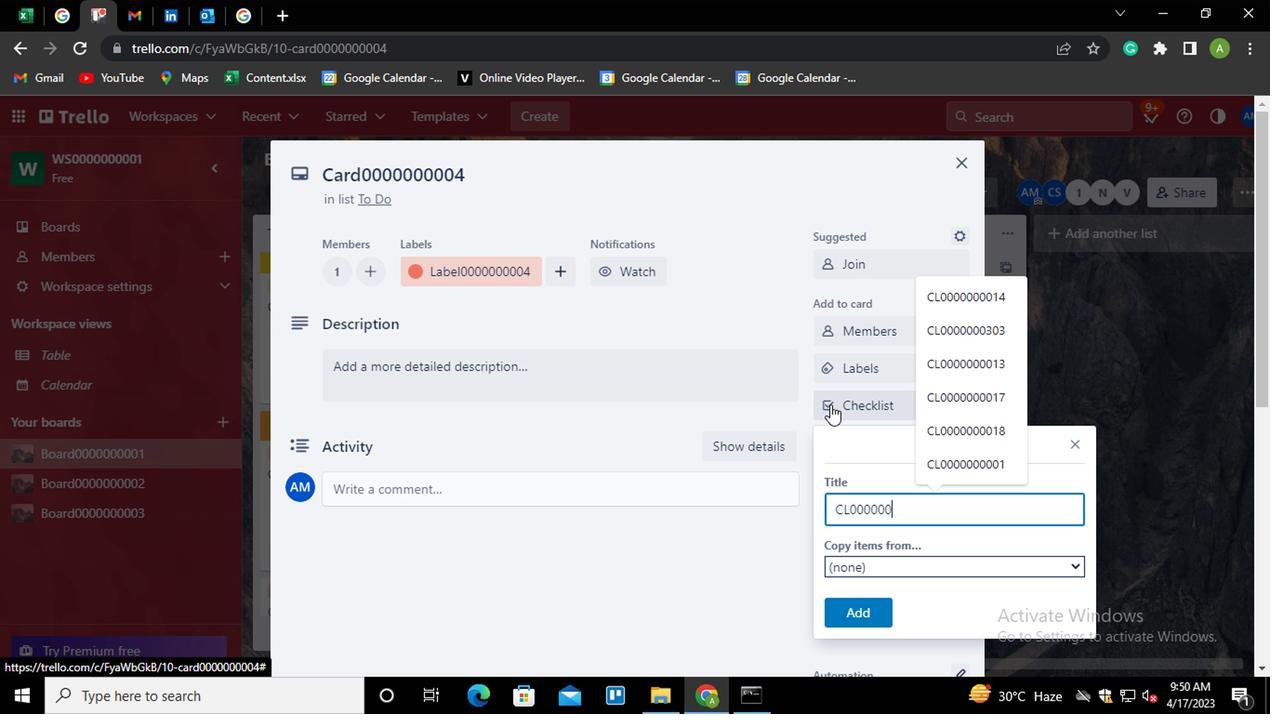 
Action: Mouse moved to (829, 405)
Screenshot: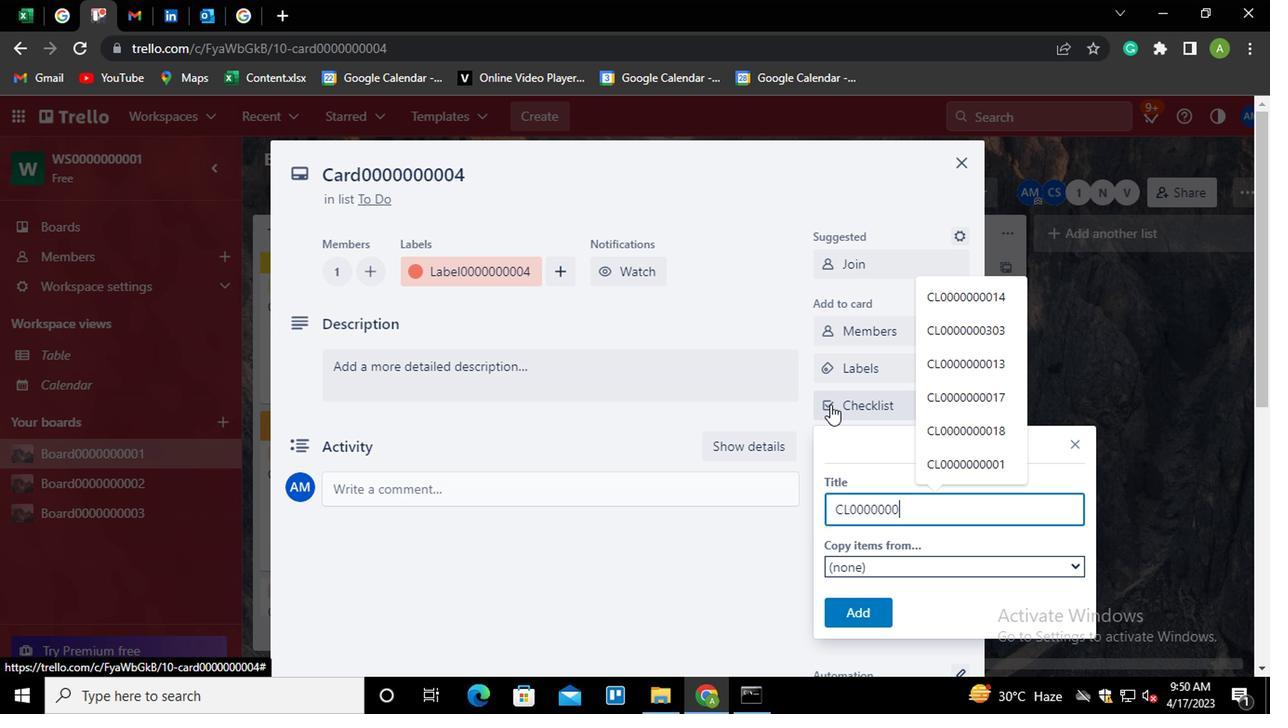 
Action: Key pressed 0004
Screenshot: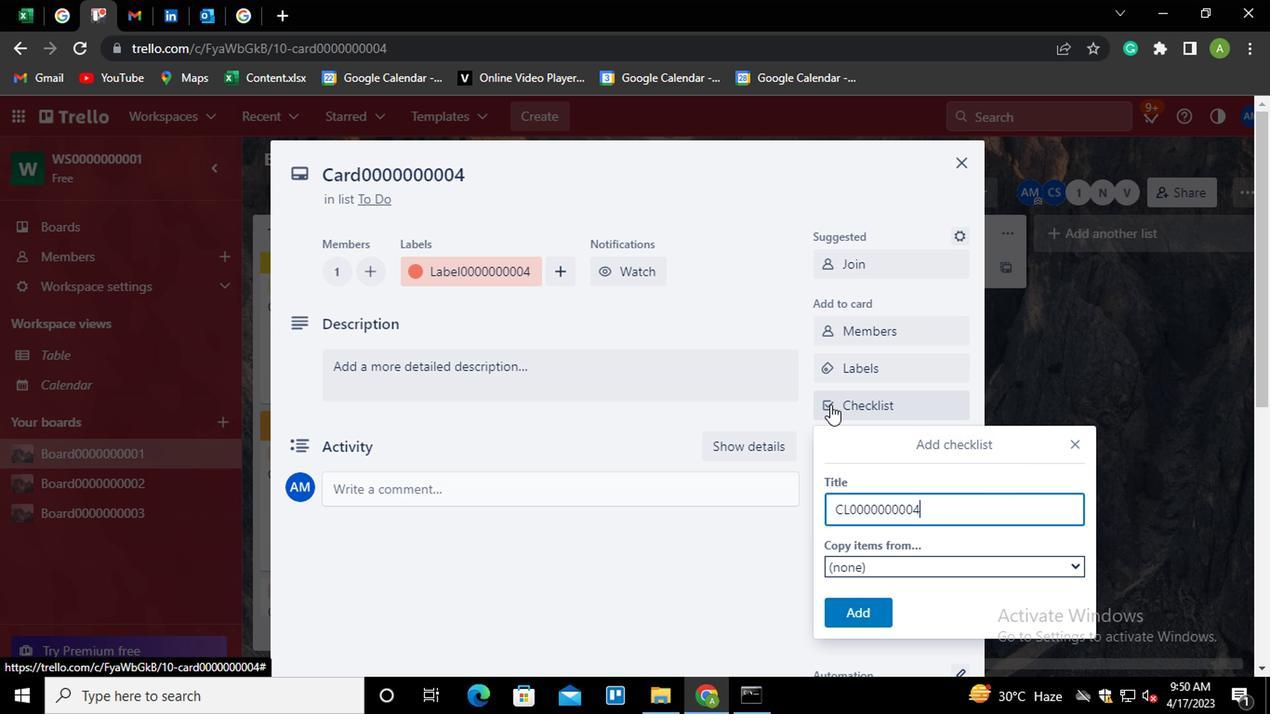 
Action: Mouse moved to (848, 608)
Screenshot: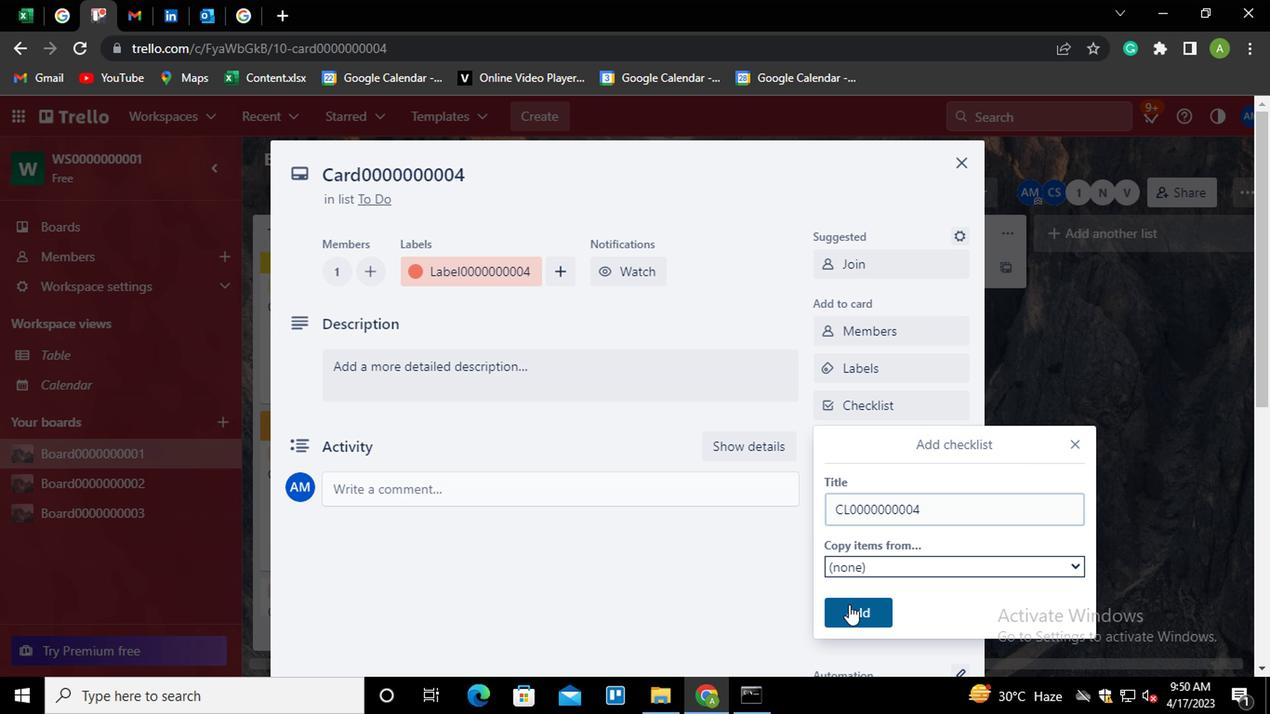 
Action: Mouse pressed left at (848, 608)
Screenshot: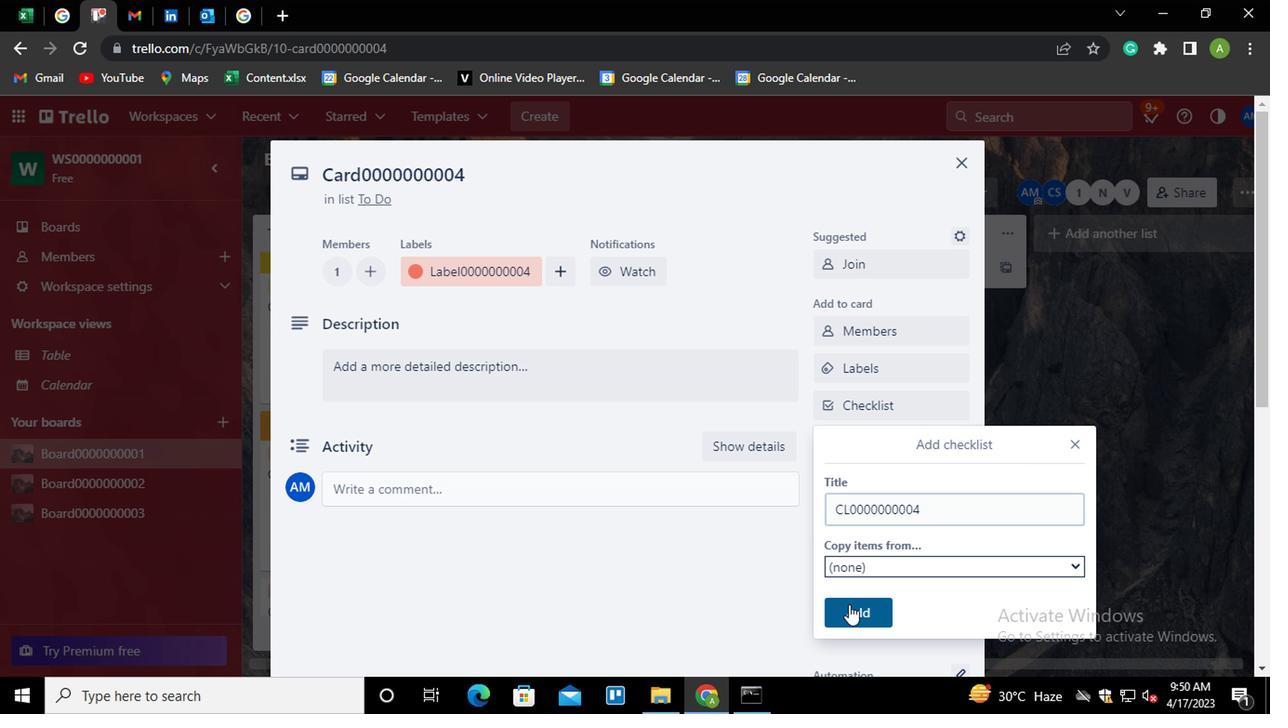 
Action: Mouse moved to (868, 440)
Screenshot: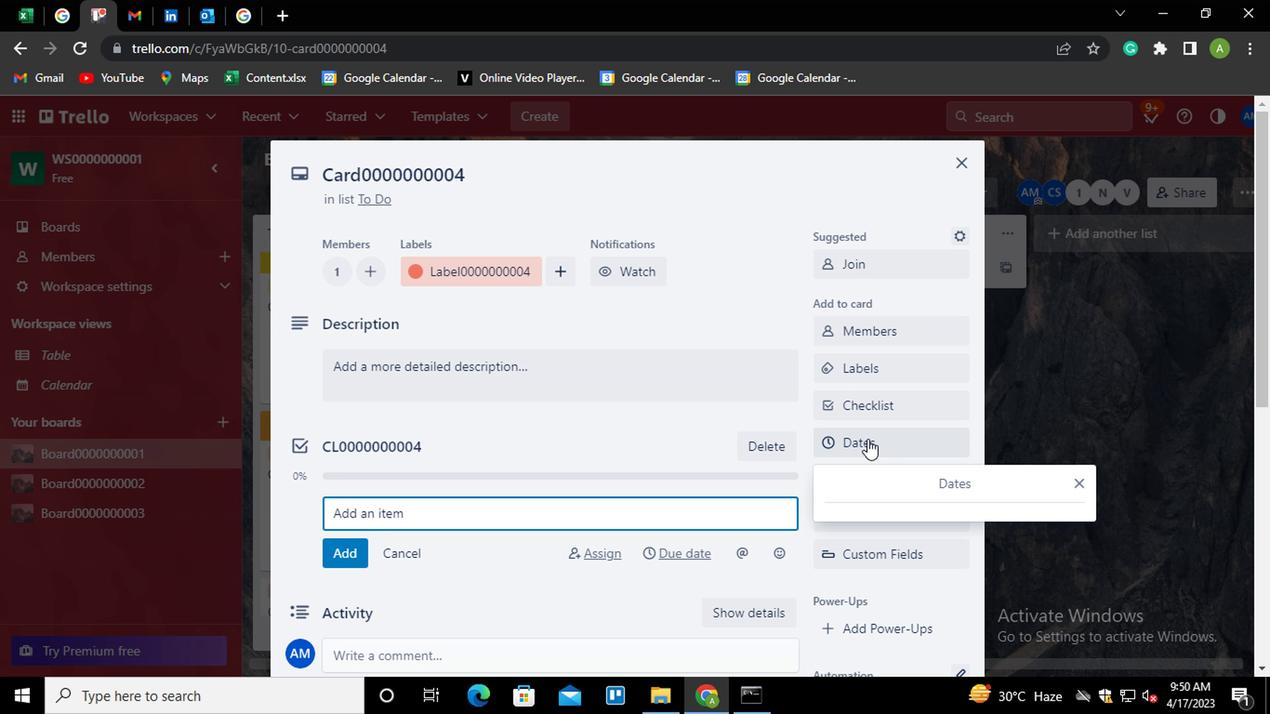 
Action: Mouse pressed left at (868, 440)
Screenshot: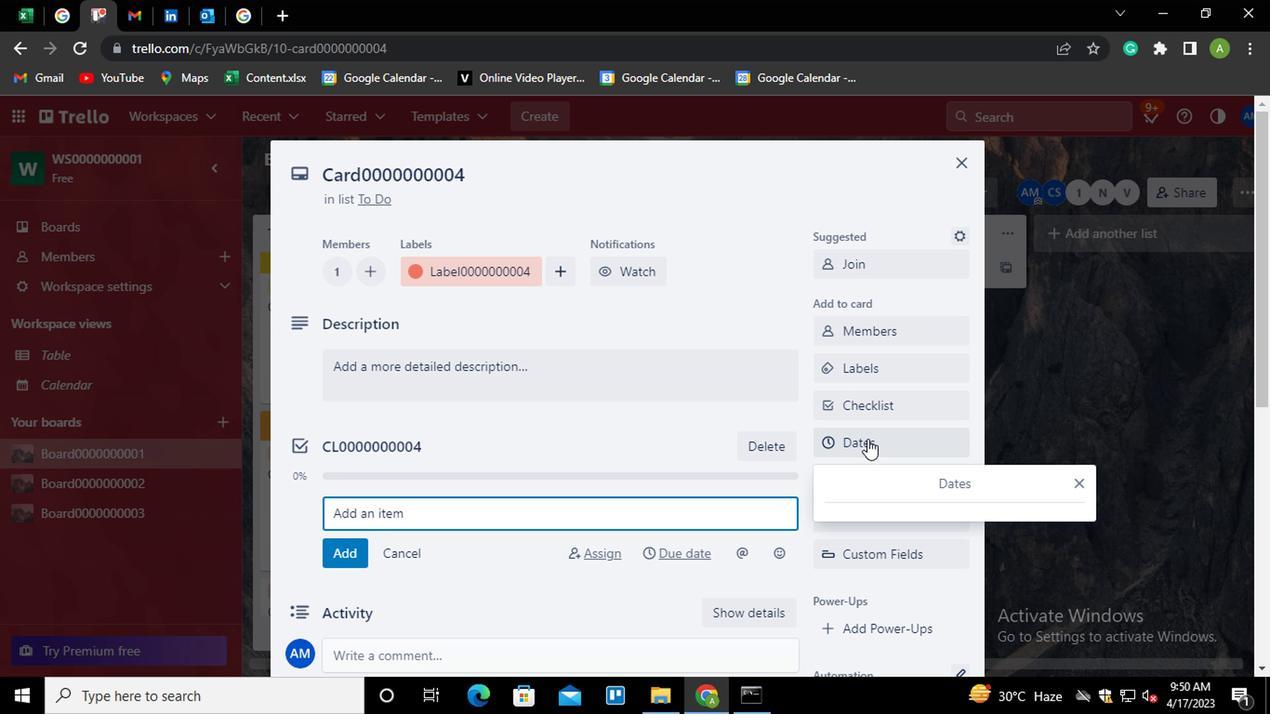 
Action: Mouse moved to (836, 491)
Screenshot: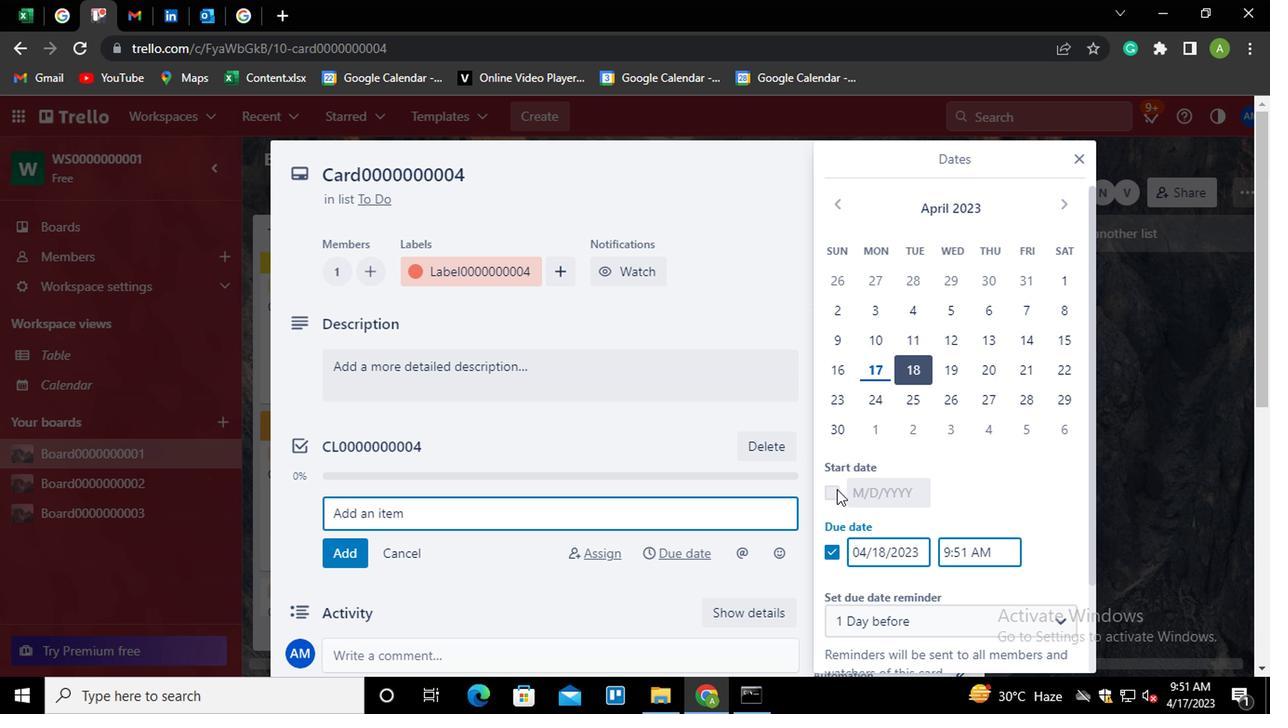 
Action: Mouse pressed left at (836, 491)
Screenshot: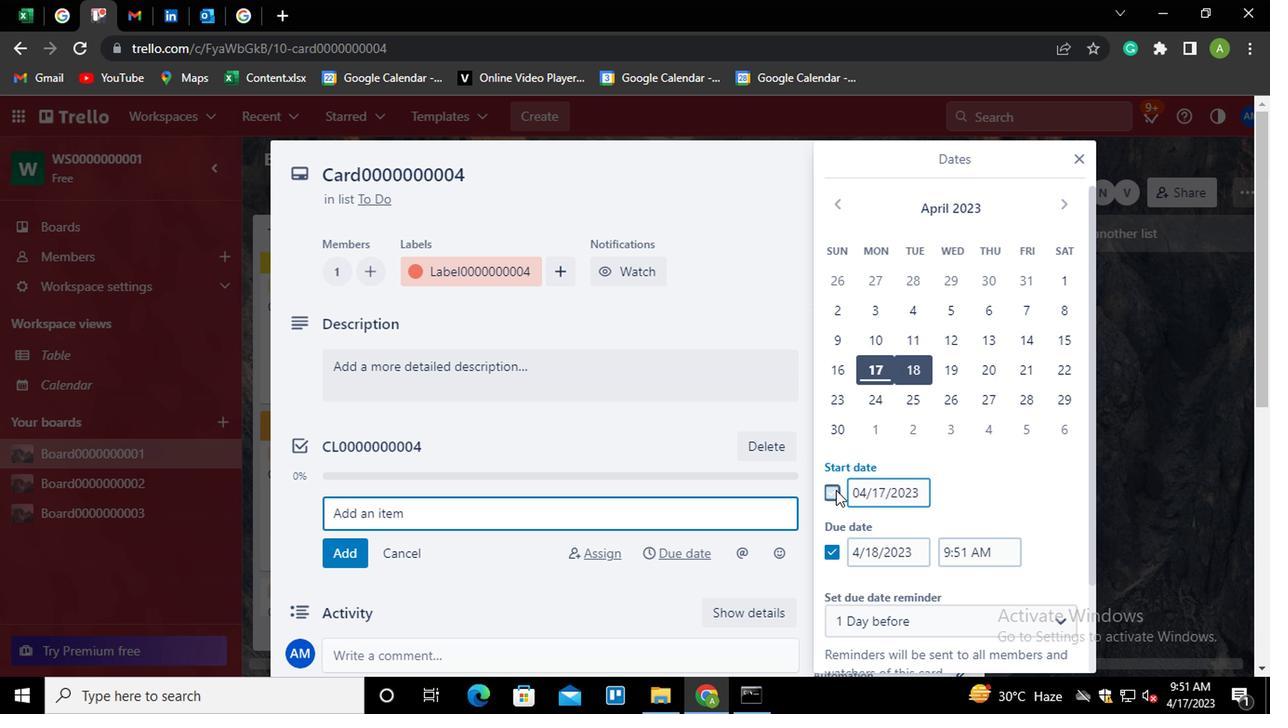 
Action: Mouse moved to (864, 495)
Screenshot: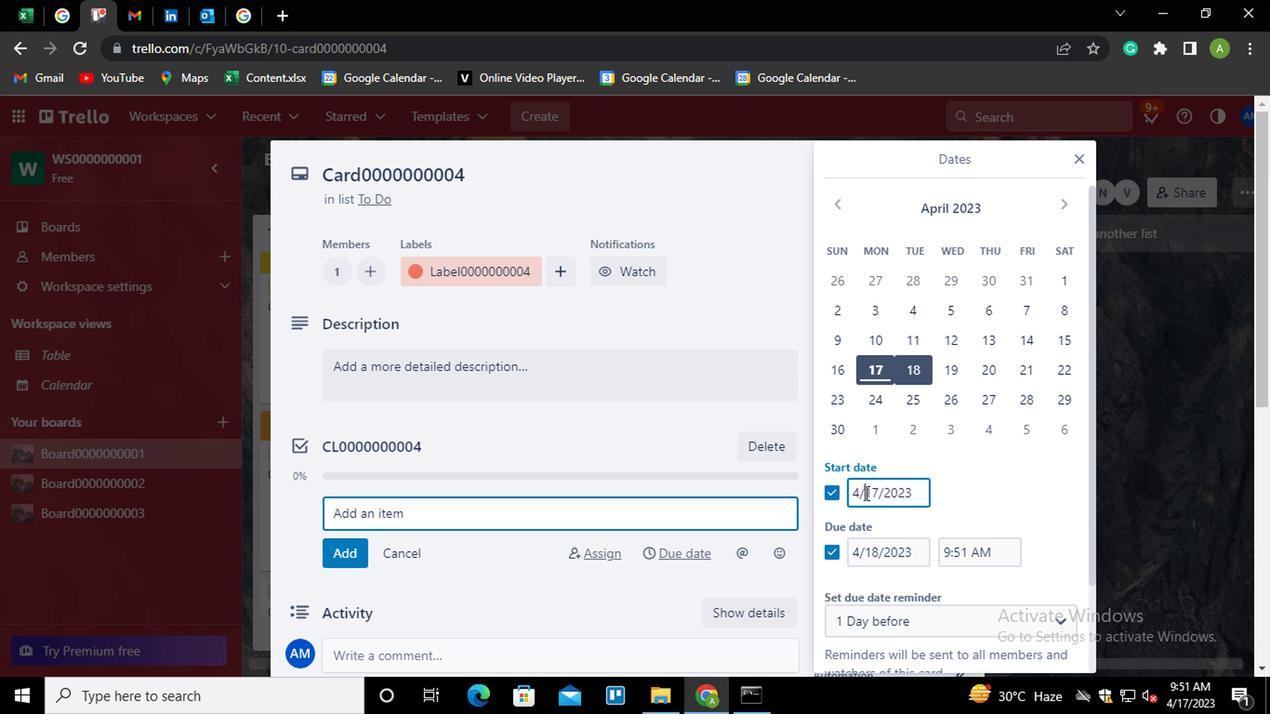 
Action: Mouse pressed left at (864, 495)
Screenshot: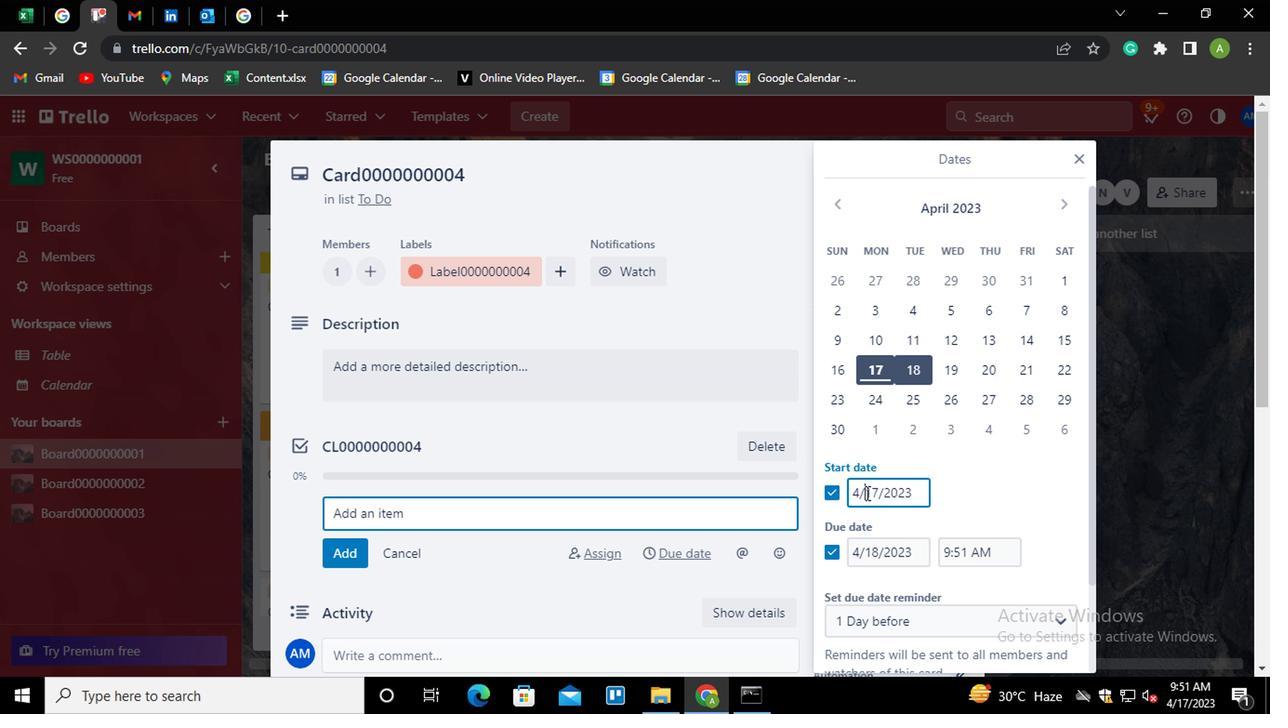 
Action: Mouse moved to (876, 494)
Screenshot: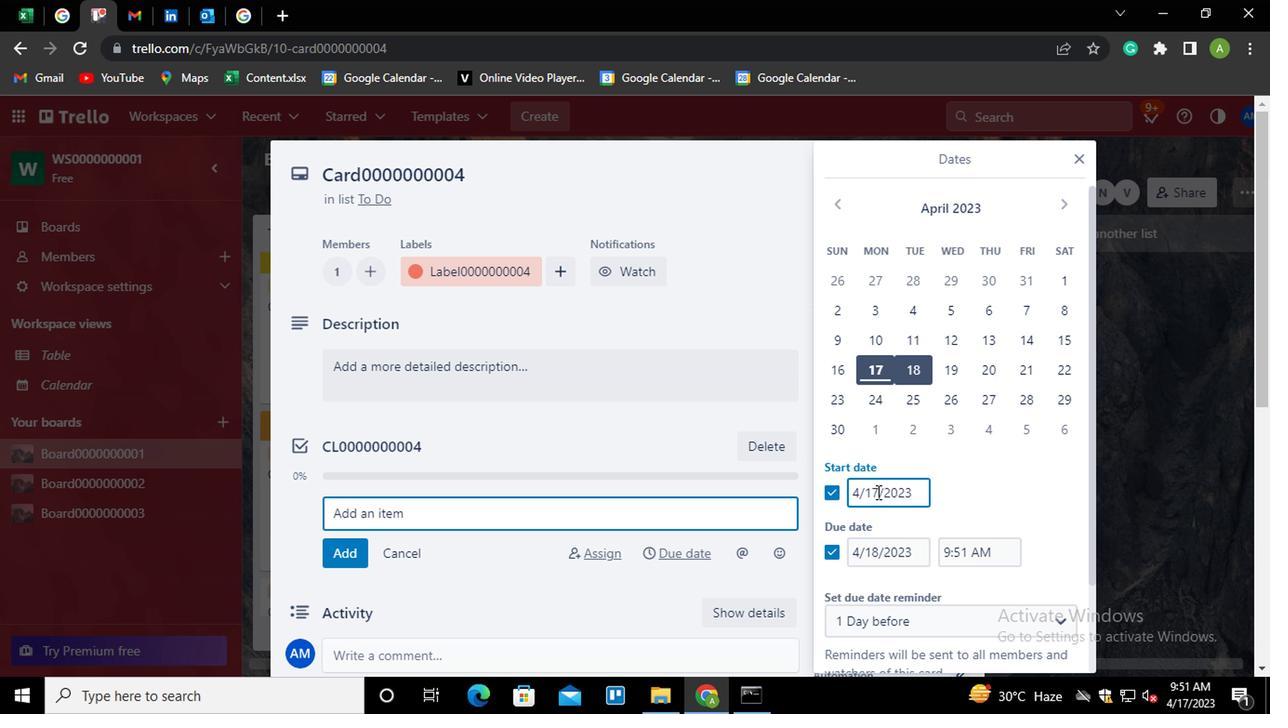 
Action: Key pressed <Key.left><Key.backspace>7<Key.right><Key.right><Key.right><Key.backspace>
Screenshot: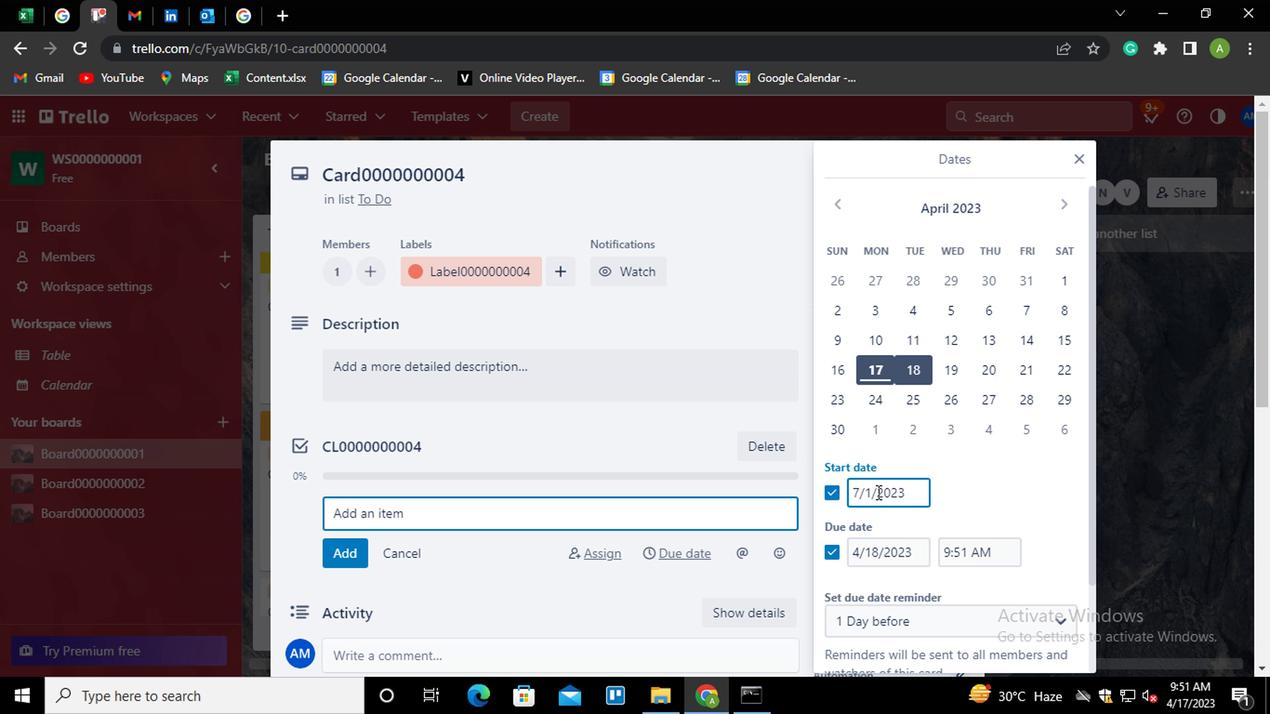 
Action: Mouse moved to (863, 559)
Screenshot: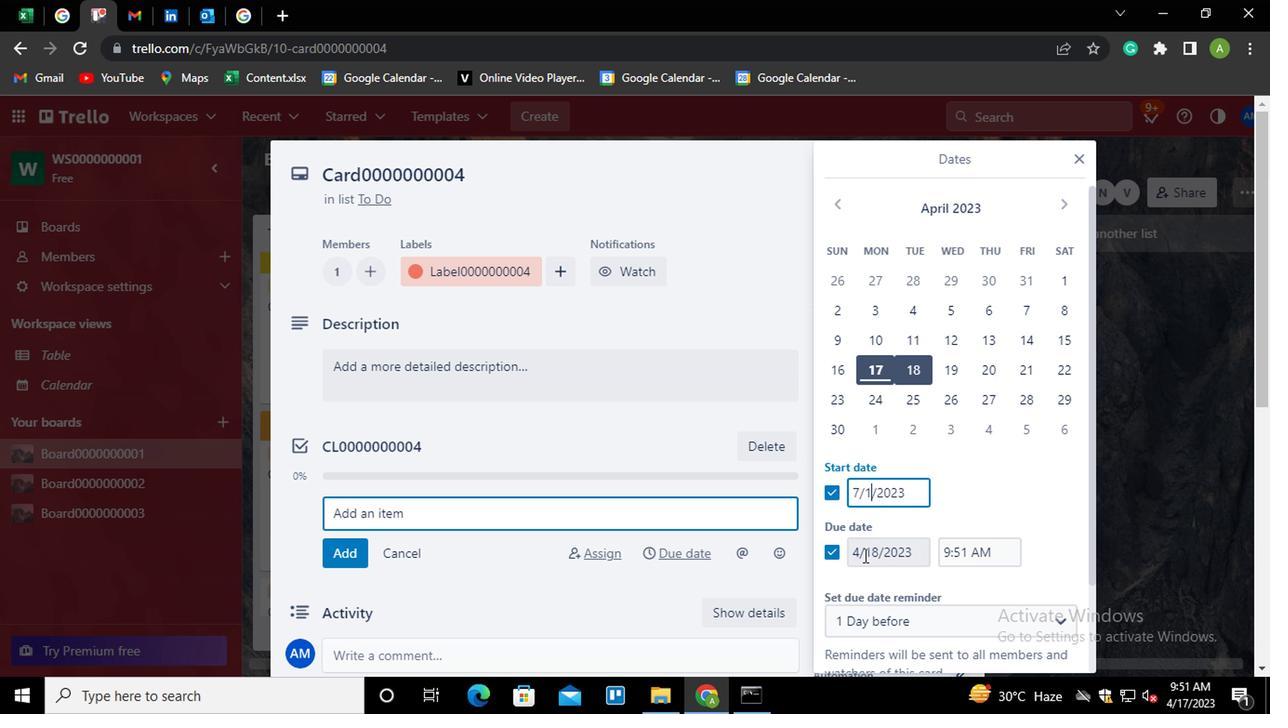 
Action: Mouse pressed left at (863, 559)
Screenshot: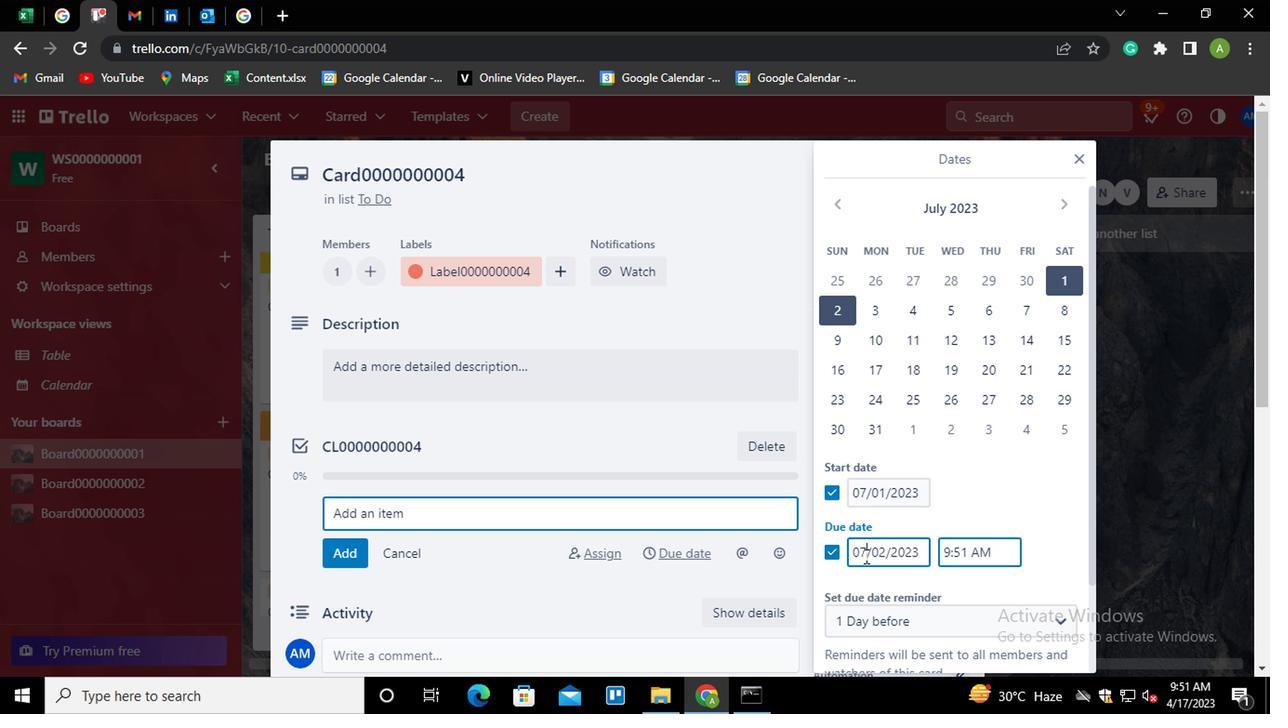 
Action: Mouse moved to (882, 530)
Screenshot: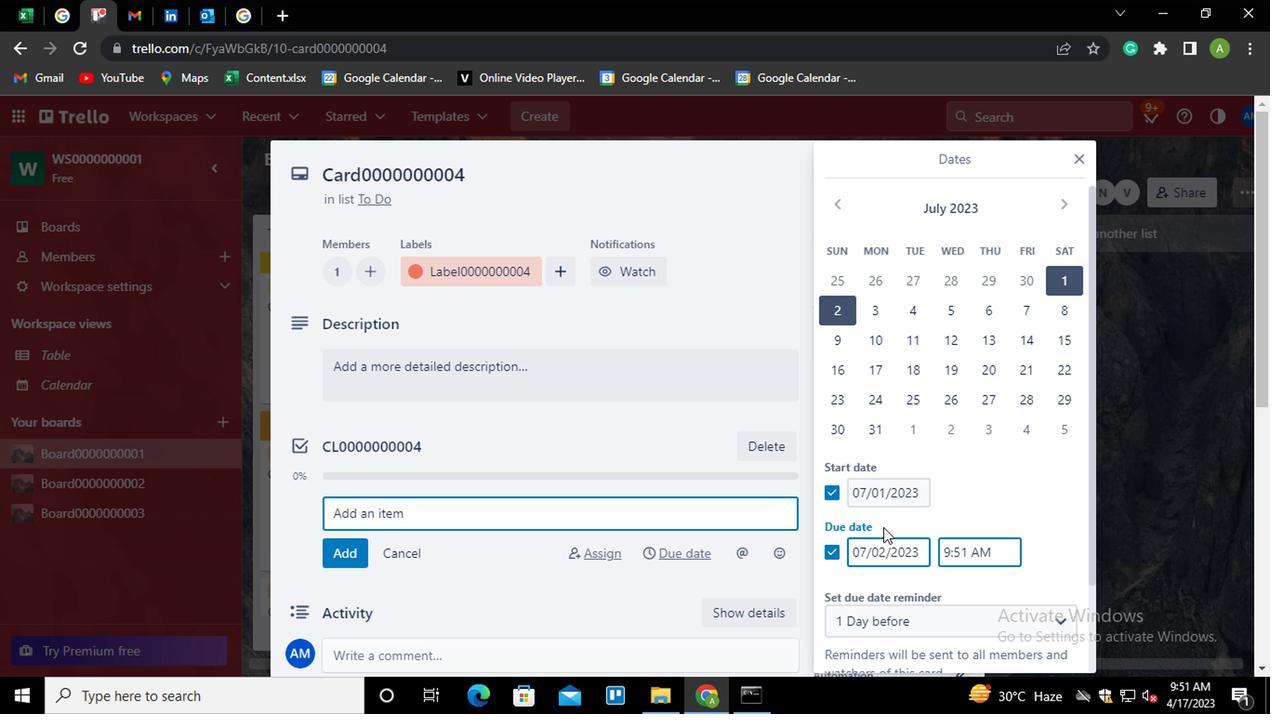
Action: Key pressed <Key.right><Key.right><Key.right><Key.backspace><Key.backspace>31
Screenshot: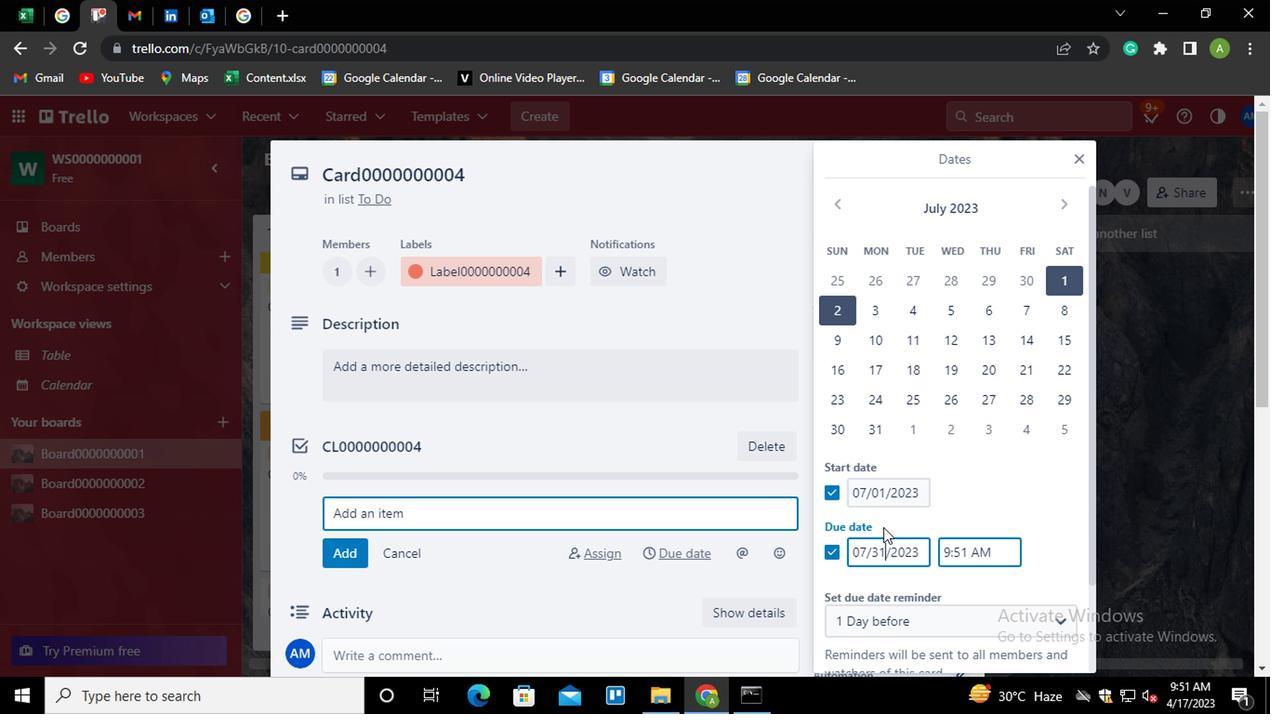 
Action: Mouse moved to (970, 488)
Screenshot: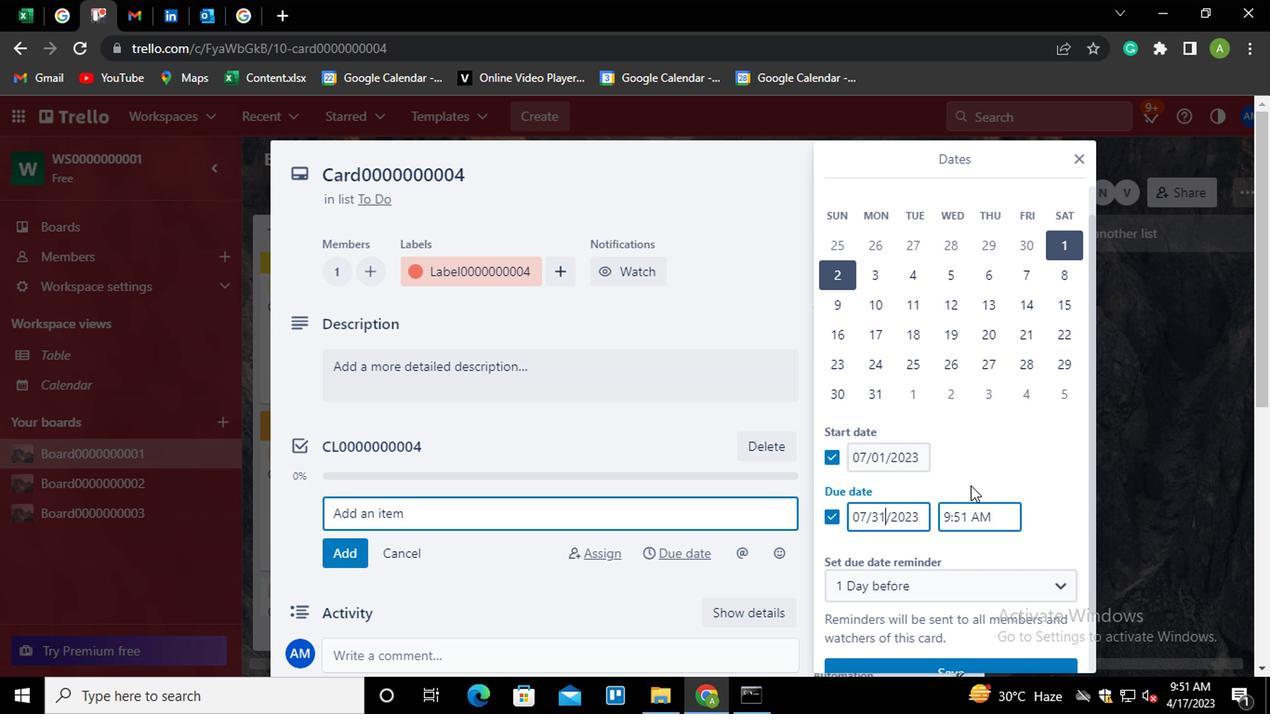 
Action: Mouse scrolled (970, 487) with delta (0, -1)
Screenshot: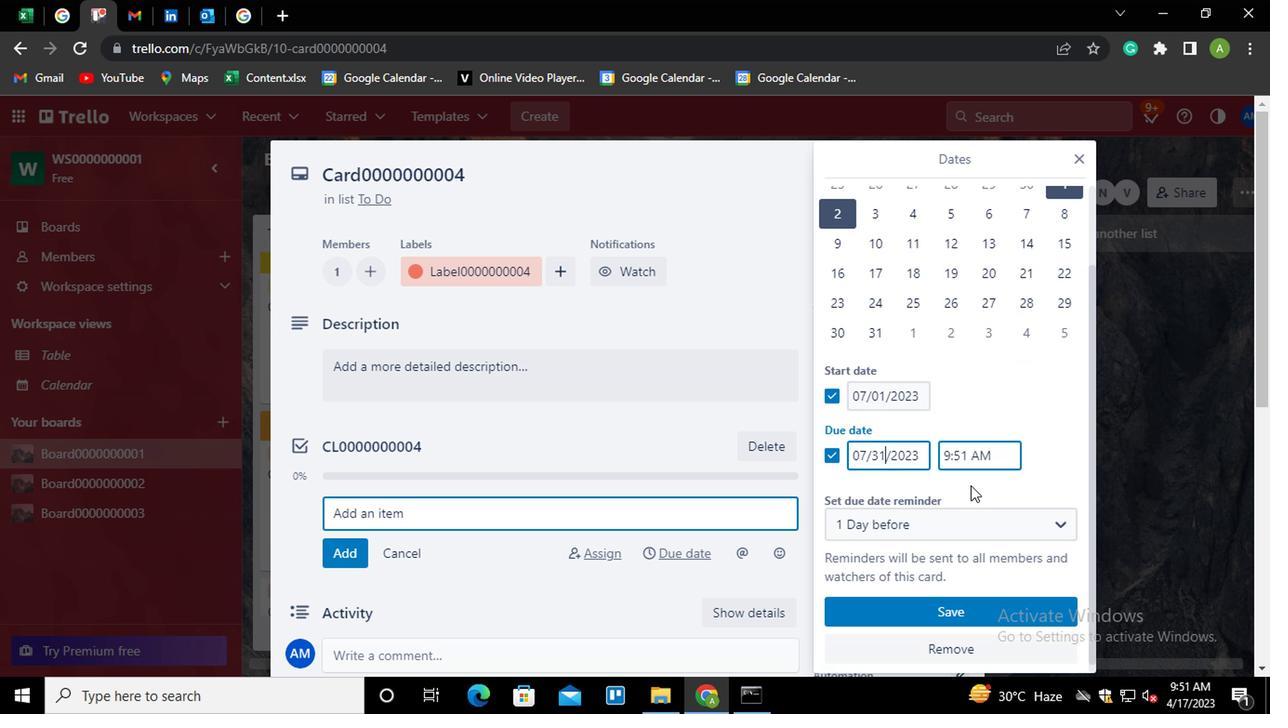 
Action: Mouse scrolled (970, 487) with delta (0, -1)
Screenshot: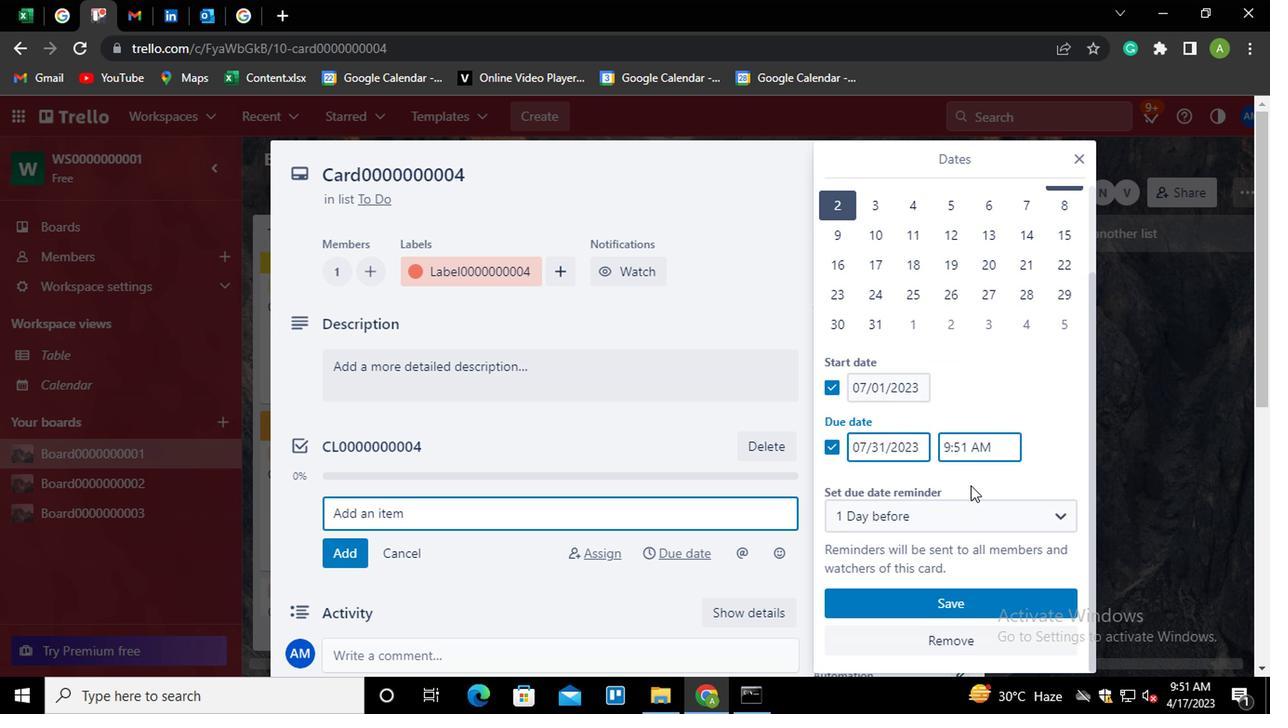 
Action: Mouse moved to (948, 597)
Screenshot: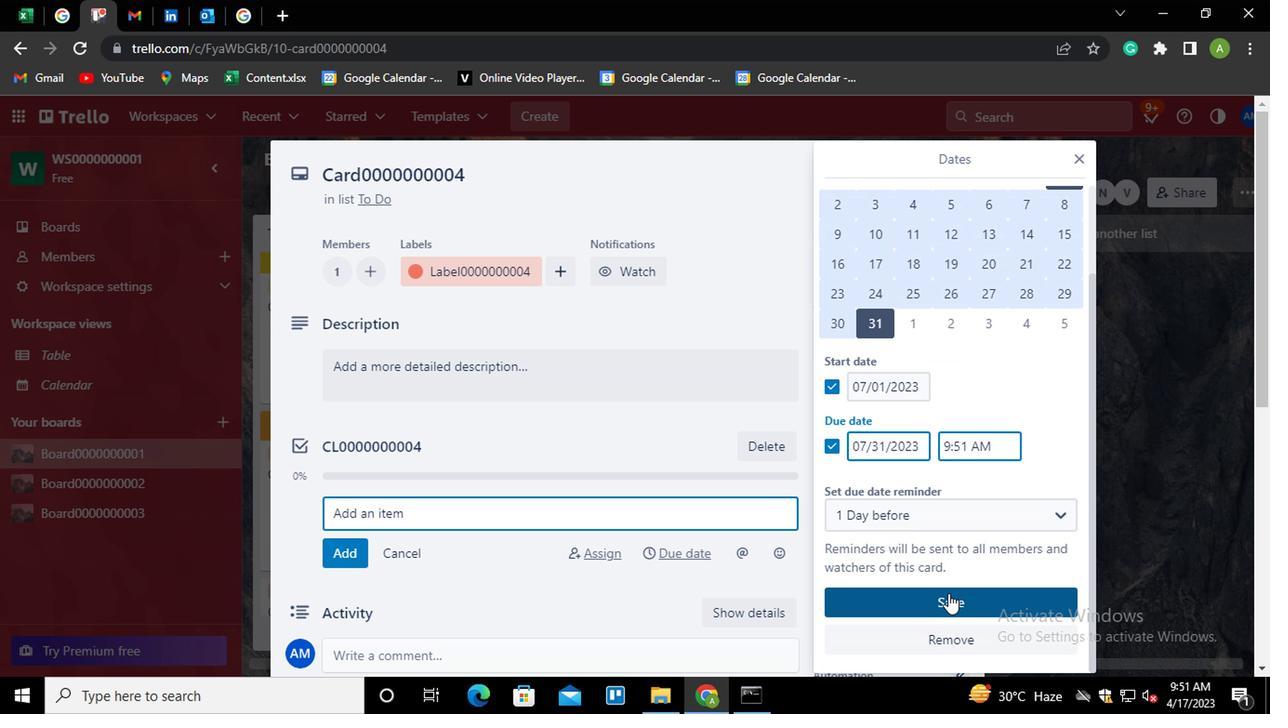 
Action: Mouse pressed left at (948, 597)
Screenshot: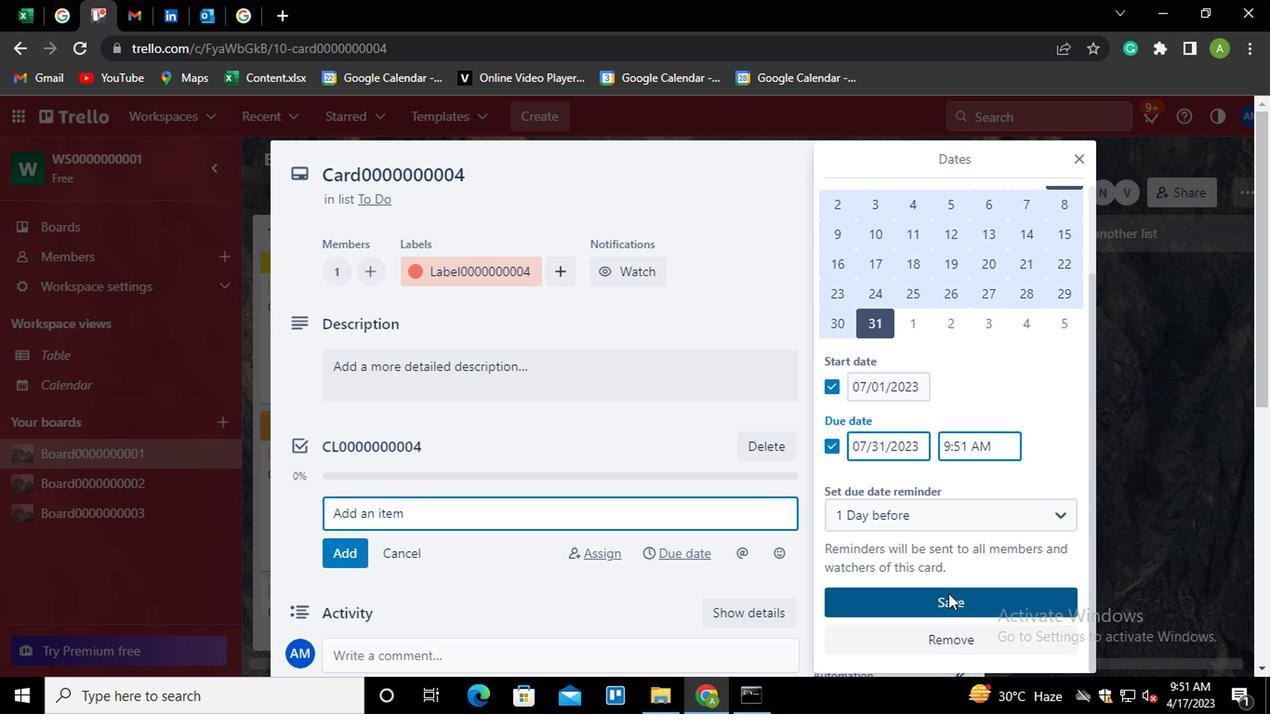 
Action: Mouse moved to (735, 442)
Screenshot: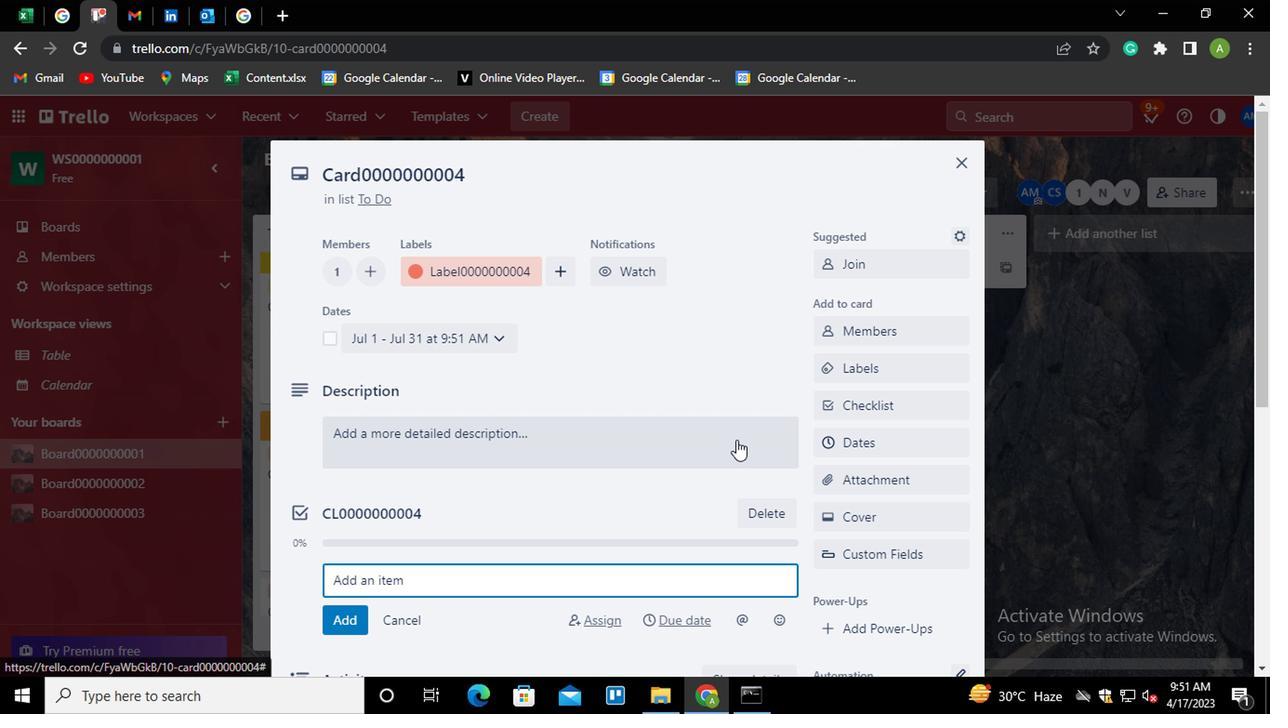 
